 Task: Send an email with the signature Caleb Scott with the subject Apology and the message Please find below my proposed solution. from softage.1@softage.net to softage.7@softage.net and softage.8@softage.net with an attached document Privacy_policy.pdf
Action: Mouse moved to (408, 536)
Screenshot: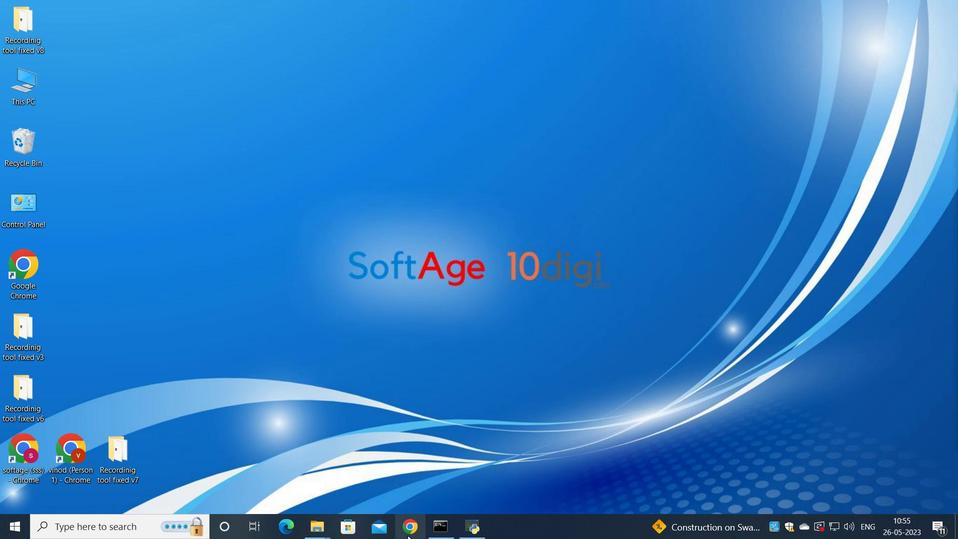 
Action: Mouse pressed left at (408, 536)
Screenshot: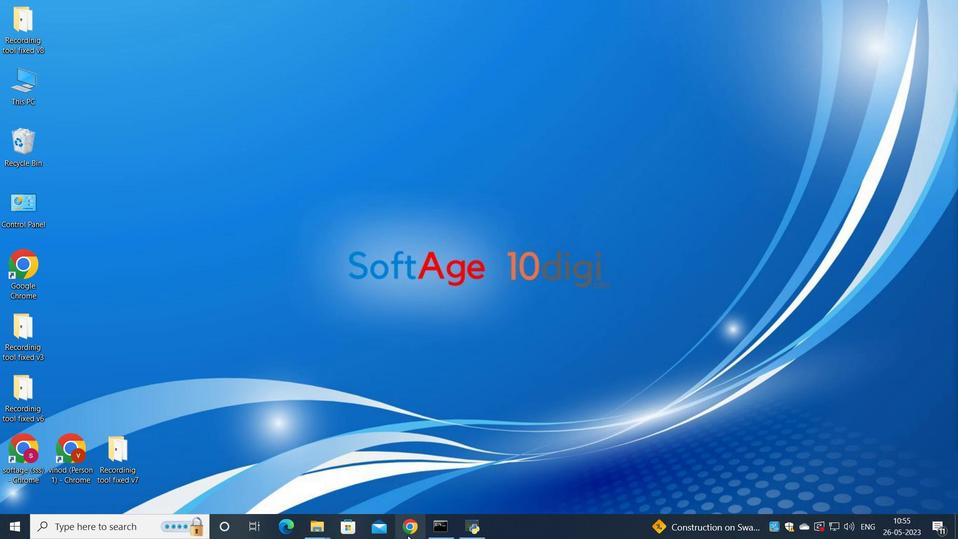 
Action: Mouse moved to (461, 318)
Screenshot: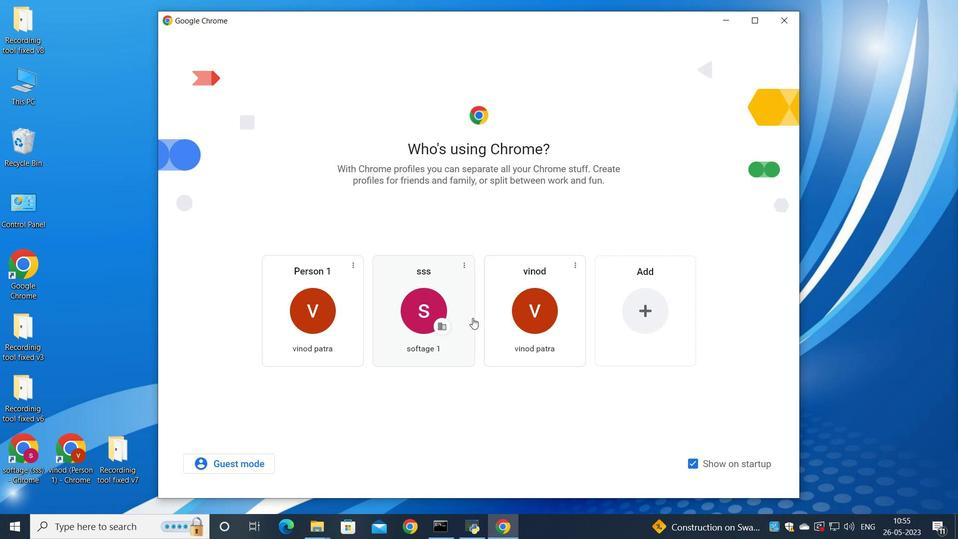 
Action: Mouse pressed left at (461, 318)
Screenshot: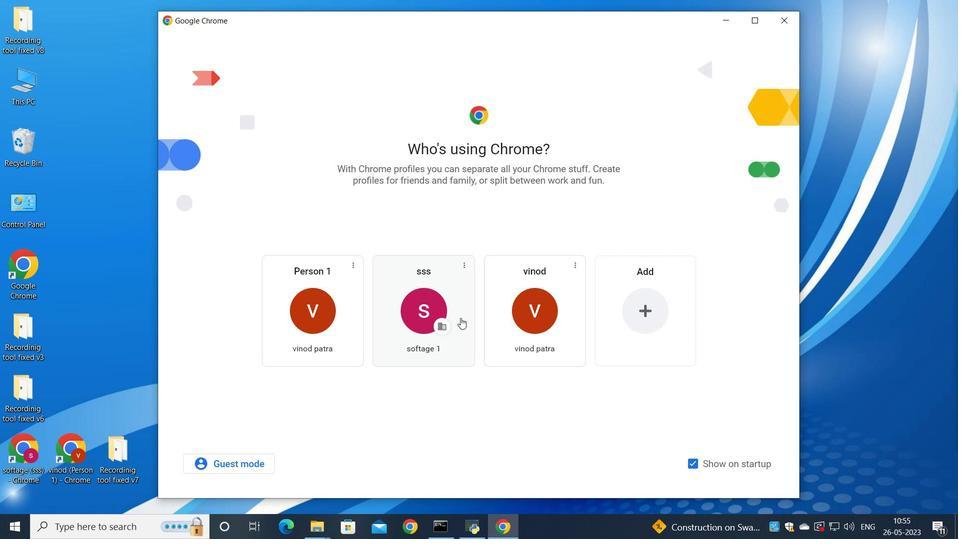 
Action: Mouse moved to (844, 66)
Screenshot: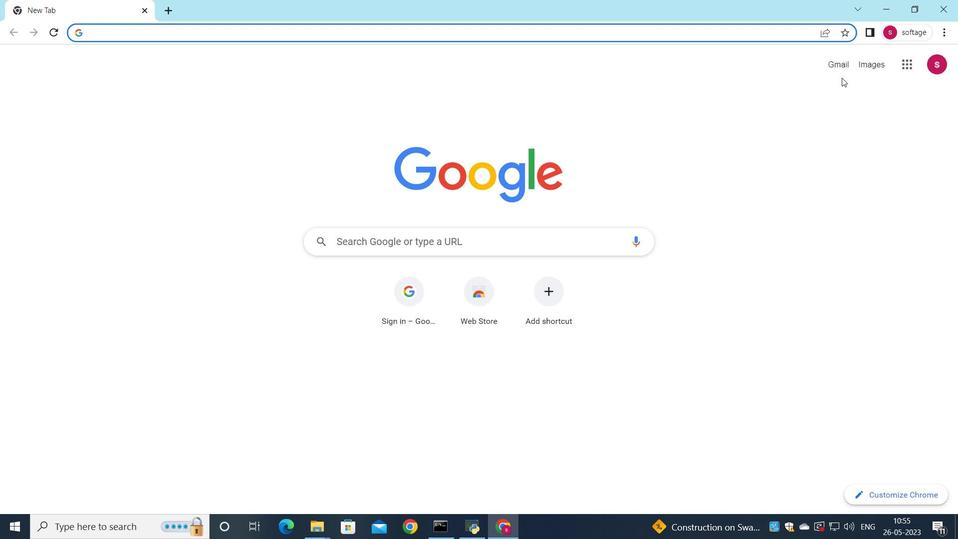 
Action: Mouse pressed left at (844, 66)
Screenshot: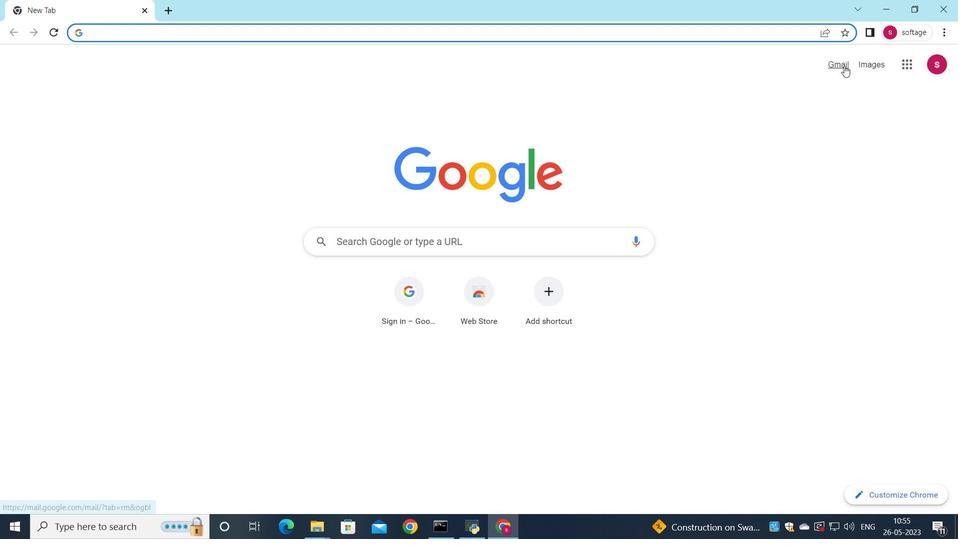 
Action: Mouse moved to (817, 82)
Screenshot: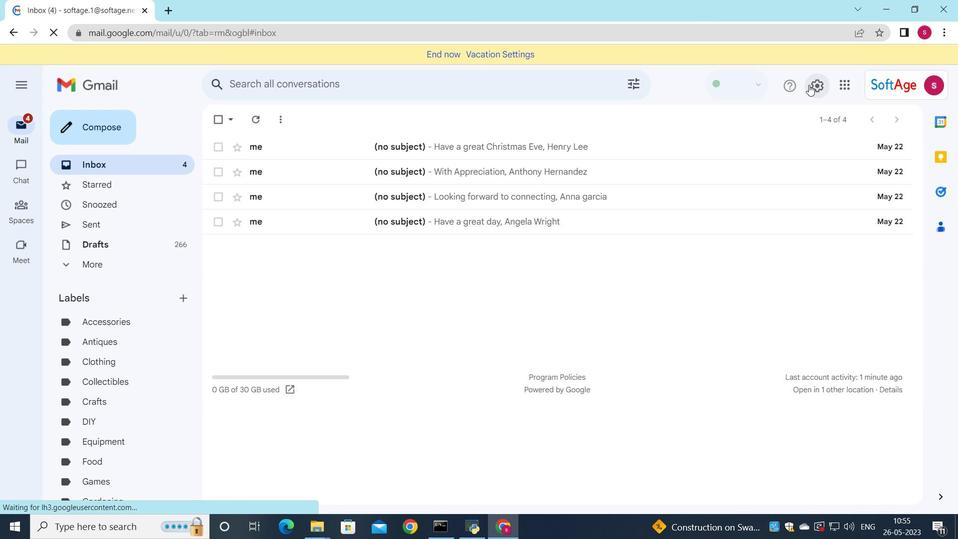 
Action: Mouse pressed left at (817, 82)
Screenshot: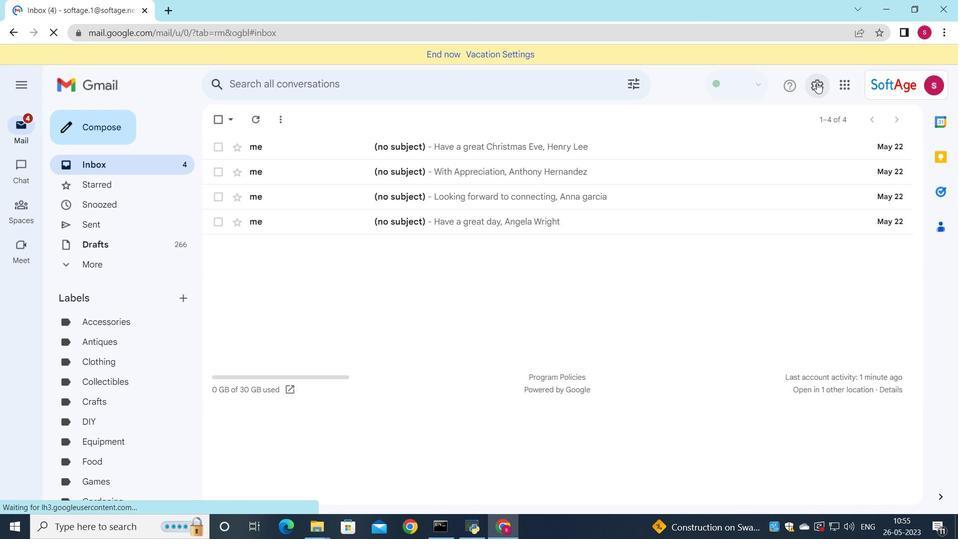 
Action: Mouse moved to (821, 142)
Screenshot: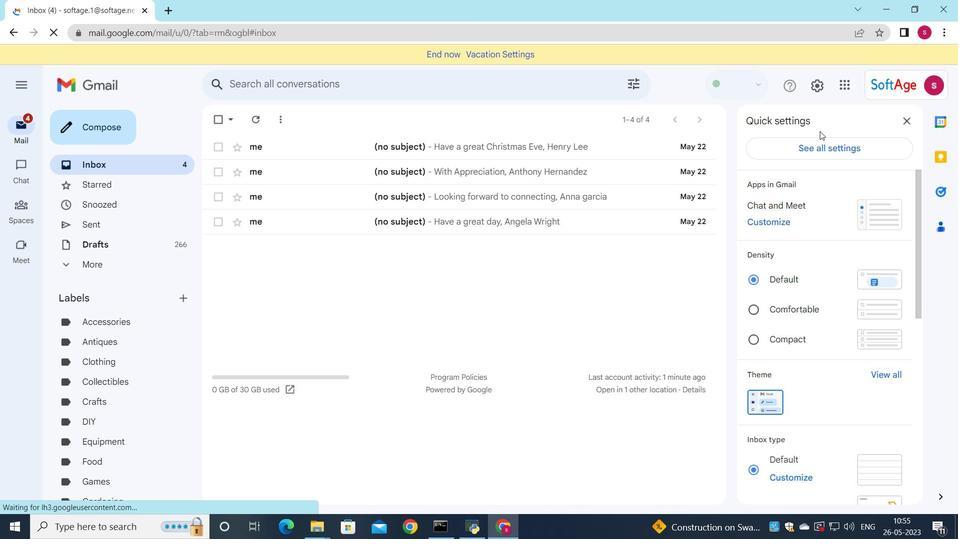 
Action: Mouse pressed left at (821, 142)
Screenshot: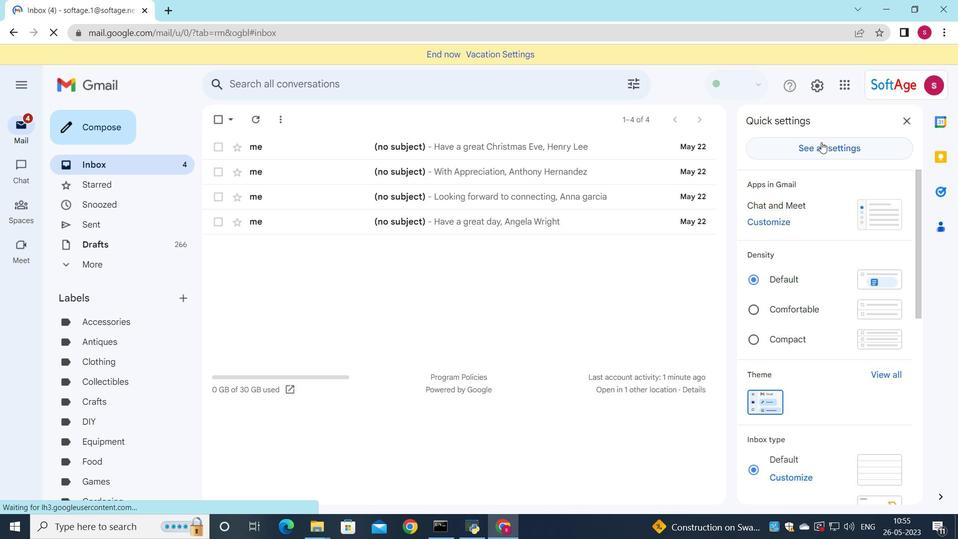 
Action: Mouse moved to (552, 208)
Screenshot: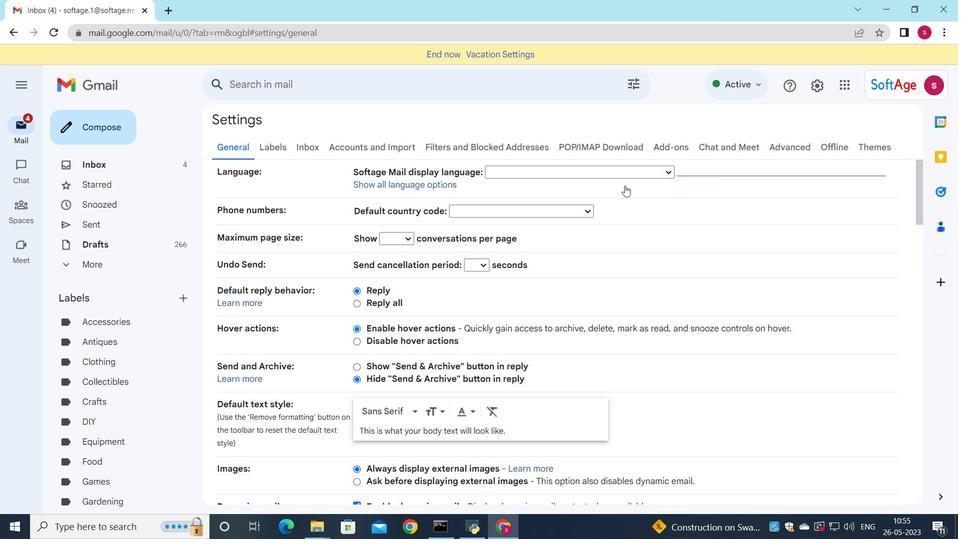 
Action: Mouse scrolled (552, 207) with delta (0, 0)
Screenshot: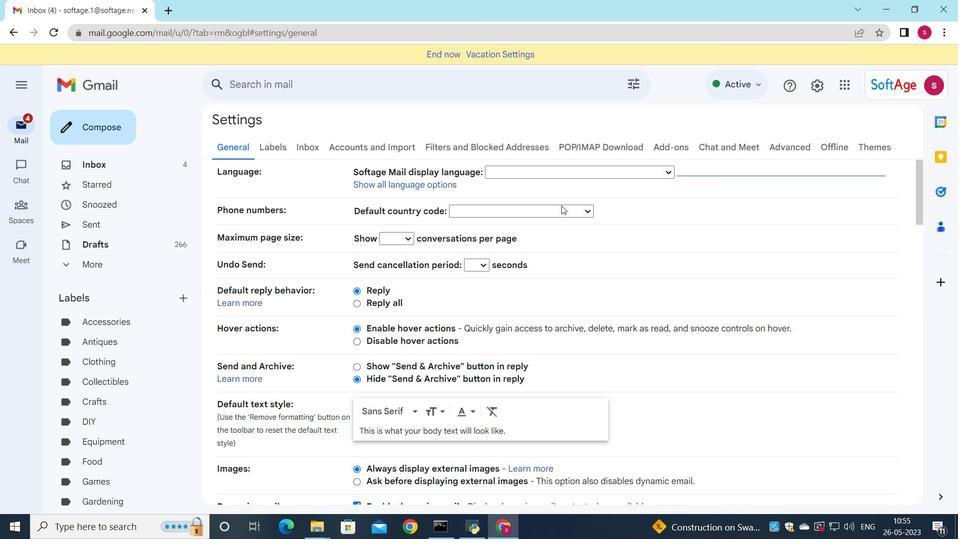 
Action: Mouse scrolled (552, 207) with delta (0, 0)
Screenshot: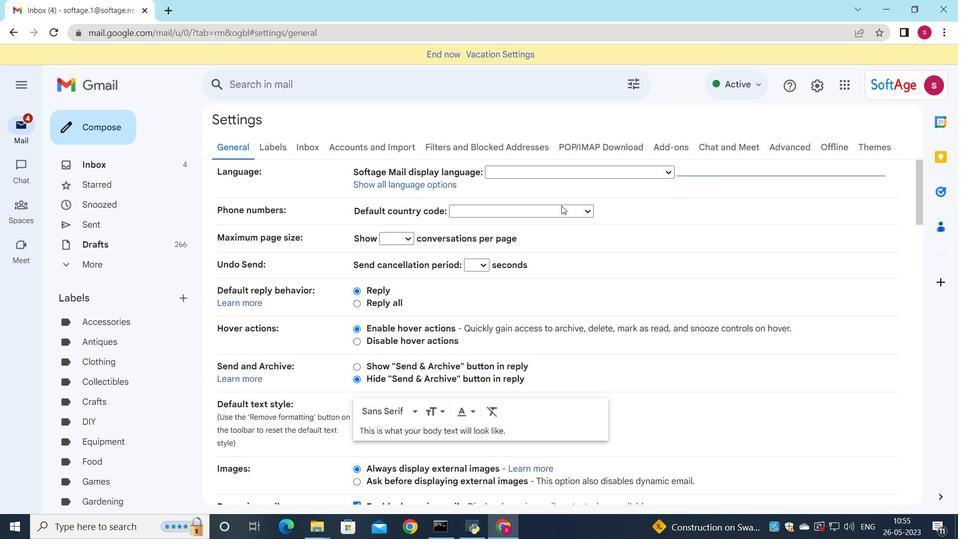 
Action: Mouse scrolled (552, 207) with delta (0, 0)
Screenshot: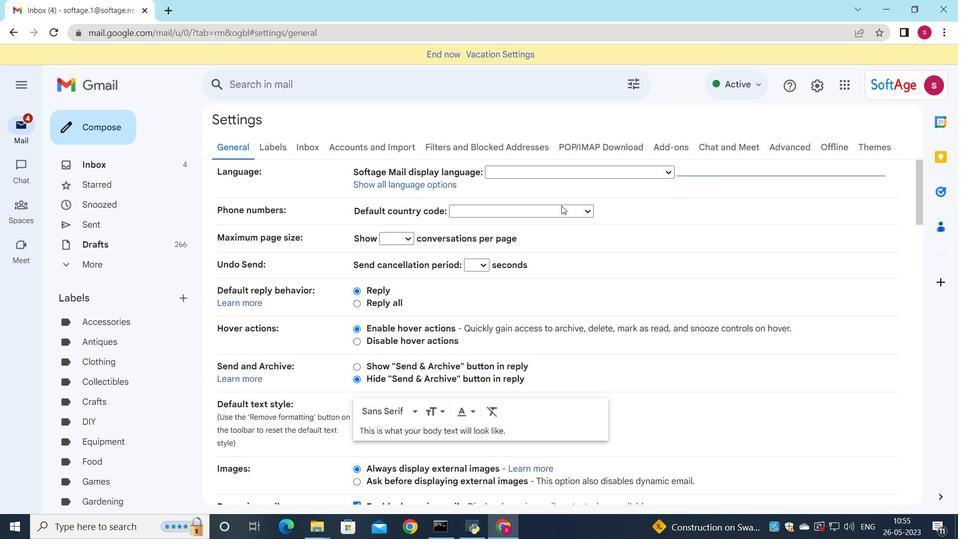 
Action: Mouse moved to (550, 216)
Screenshot: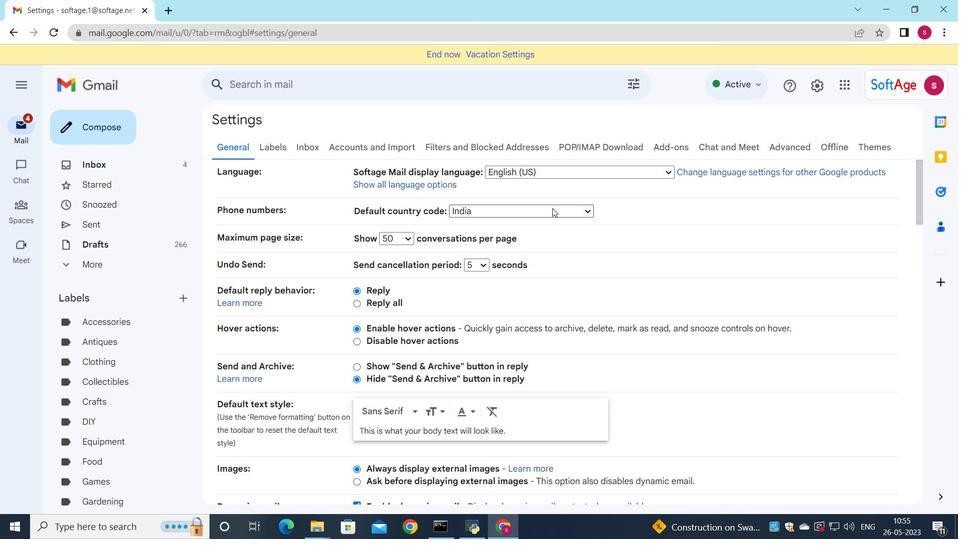 
Action: Mouse scrolled (550, 215) with delta (0, 0)
Screenshot: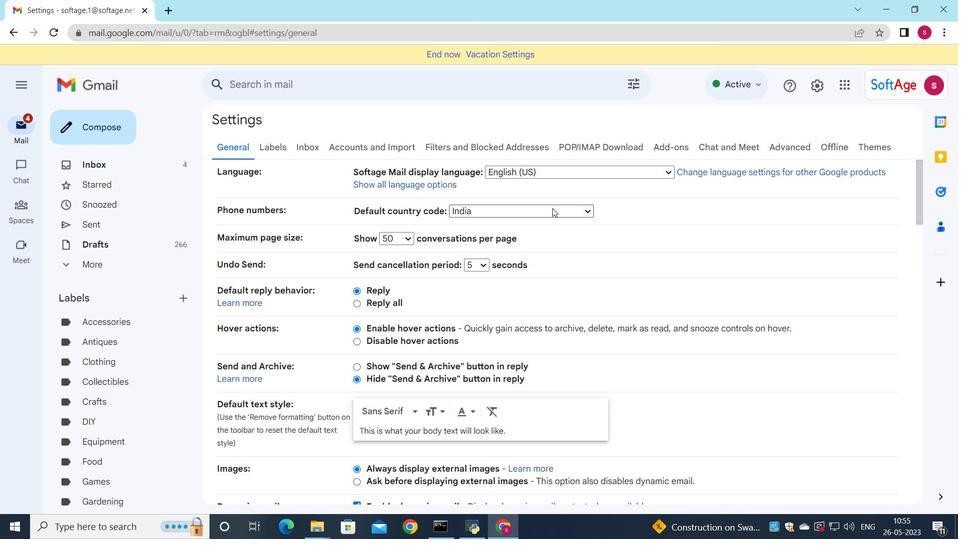 
Action: Mouse moved to (547, 221)
Screenshot: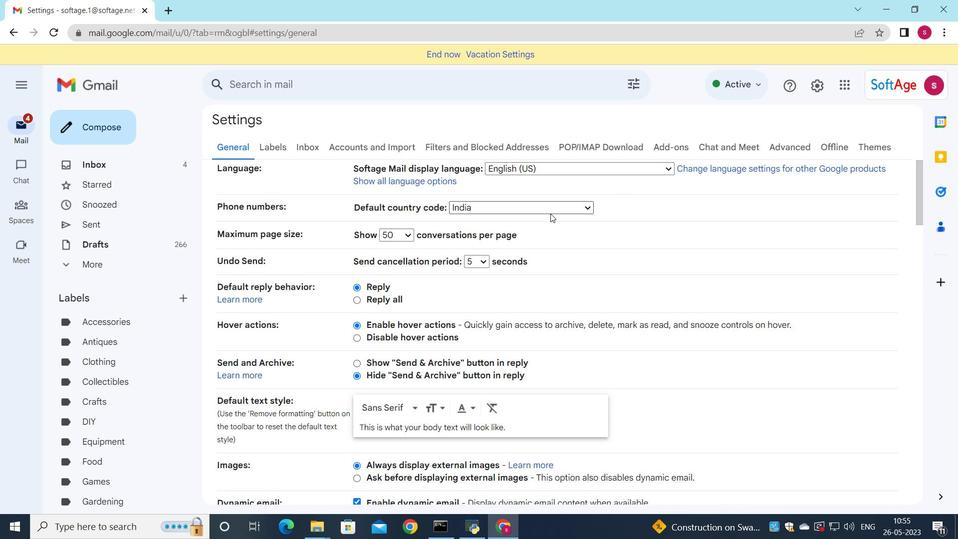 
Action: Mouse scrolled (547, 220) with delta (0, 0)
Screenshot: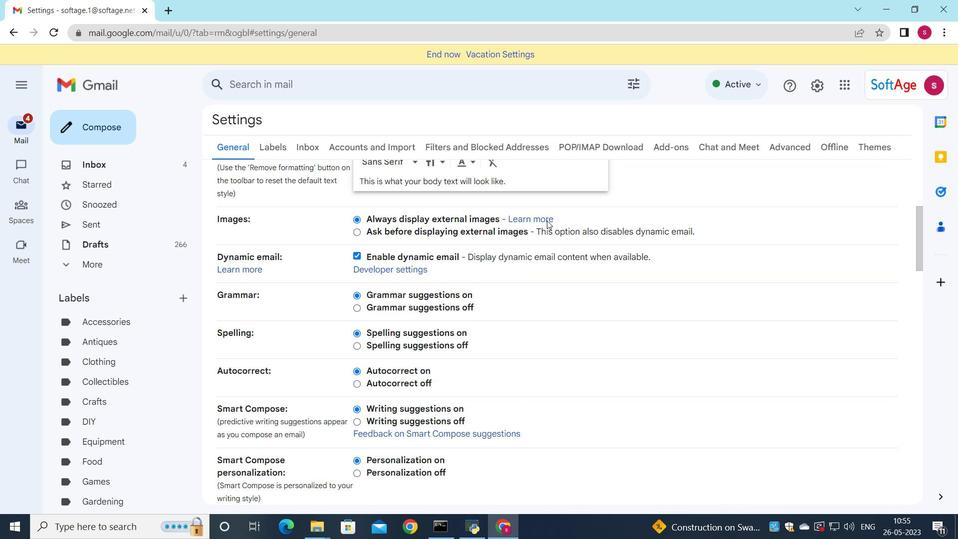 
Action: Mouse scrolled (547, 220) with delta (0, 0)
Screenshot: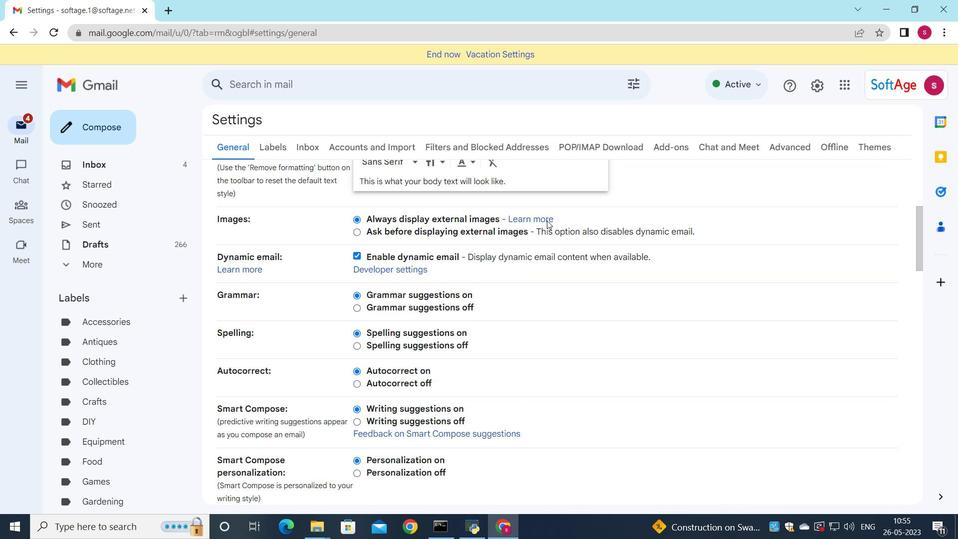 
Action: Mouse scrolled (547, 220) with delta (0, 0)
Screenshot: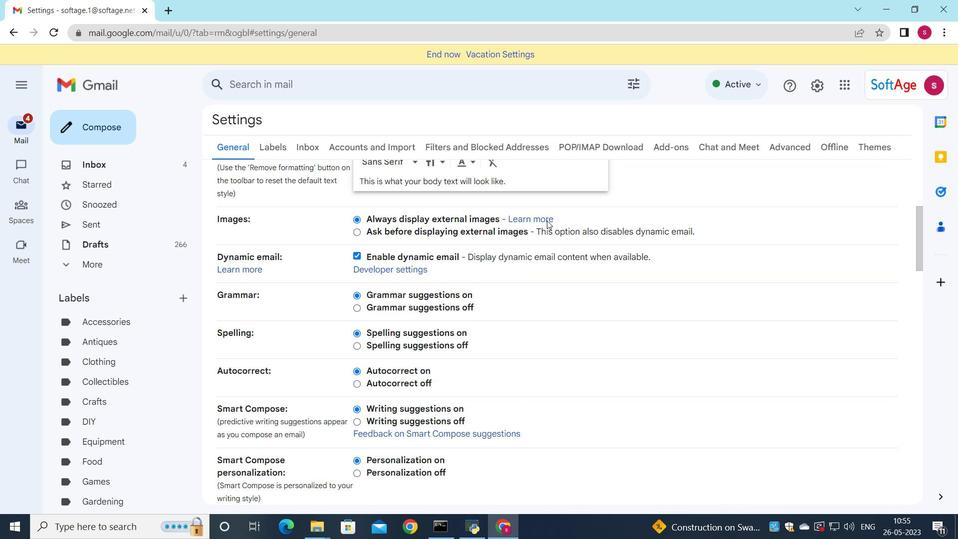 
Action: Mouse scrolled (547, 220) with delta (0, 0)
Screenshot: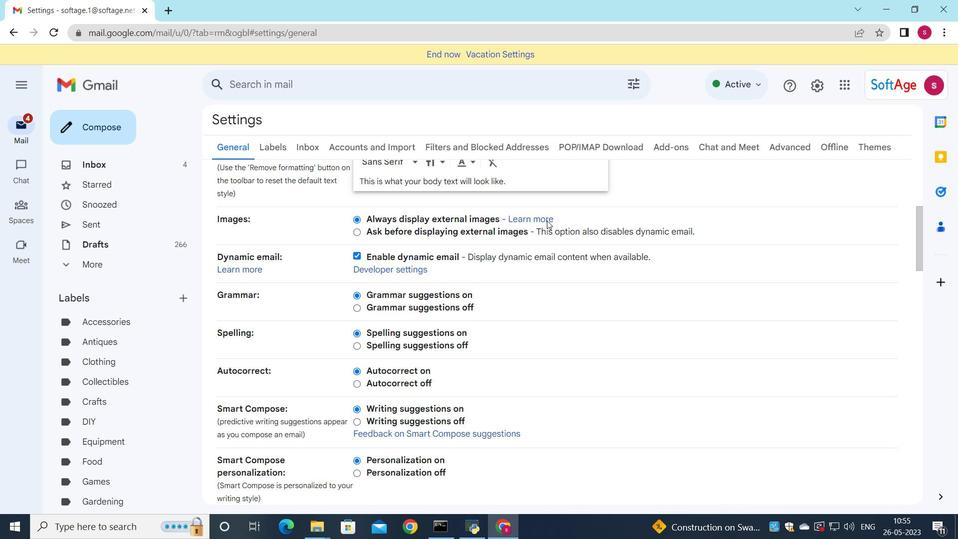 
Action: Mouse scrolled (547, 220) with delta (0, 0)
Screenshot: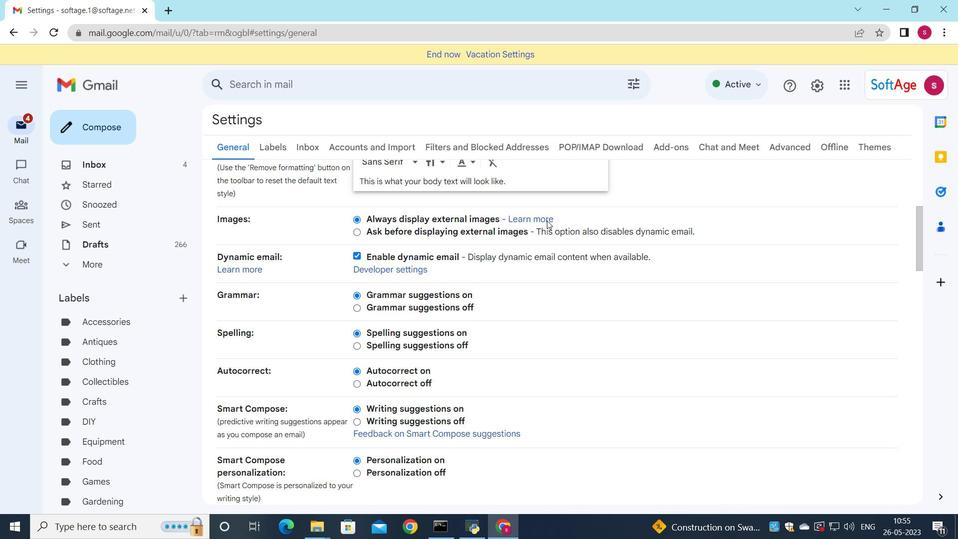 
Action: Mouse scrolled (547, 220) with delta (0, 0)
Screenshot: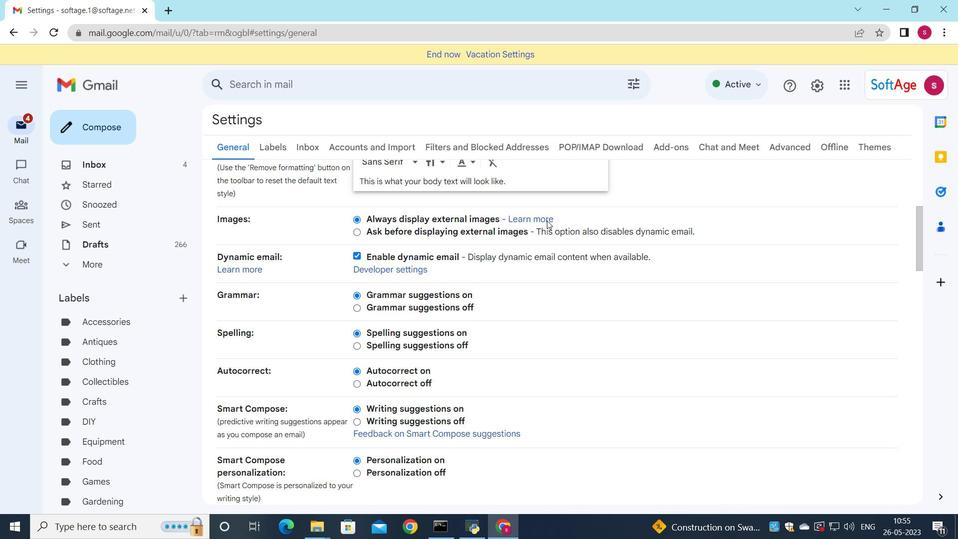 
Action: Mouse scrolled (547, 220) with delta (0, 0)
Screenshot: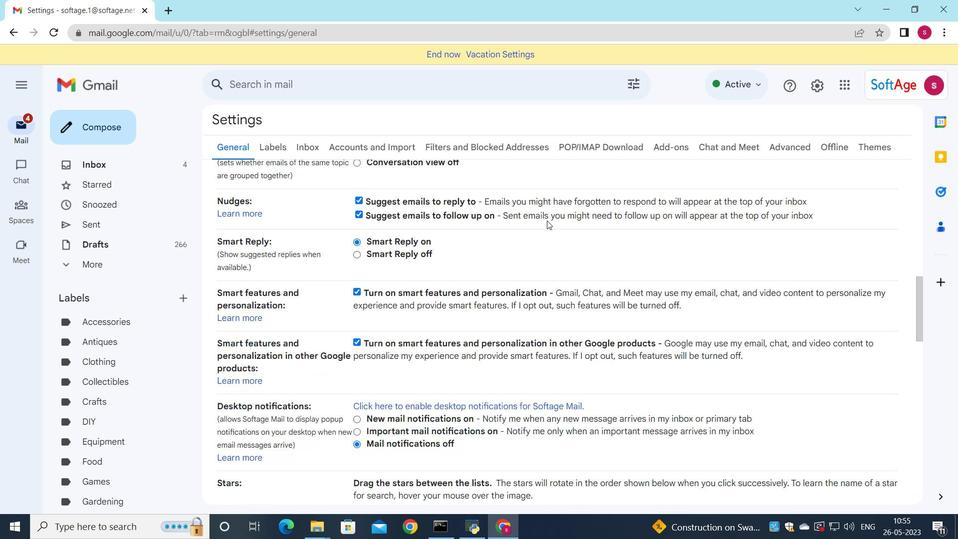 
Action: Mouse scrolled (547, 220) with delta (0, 0)
Screenshot: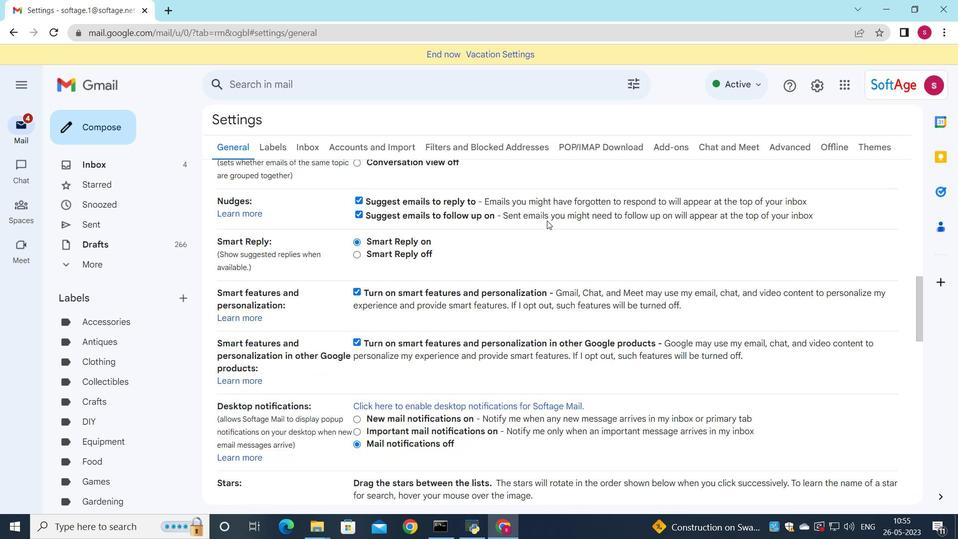 
Action: Mouse scrolled (547, 220) with delta (0, 0)
Screenshot: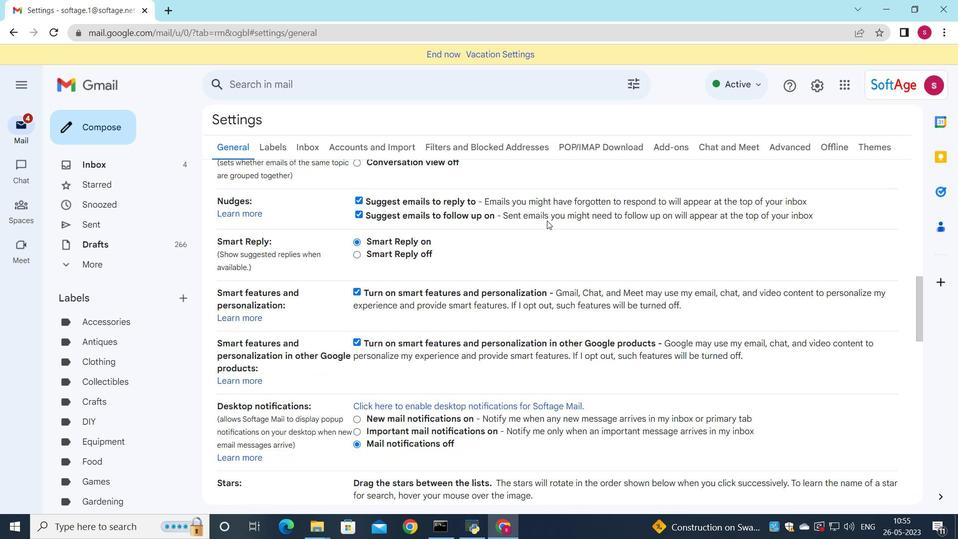
Action: Mouse scrolled (547, 220) with delta (0, 0)
Screenshot: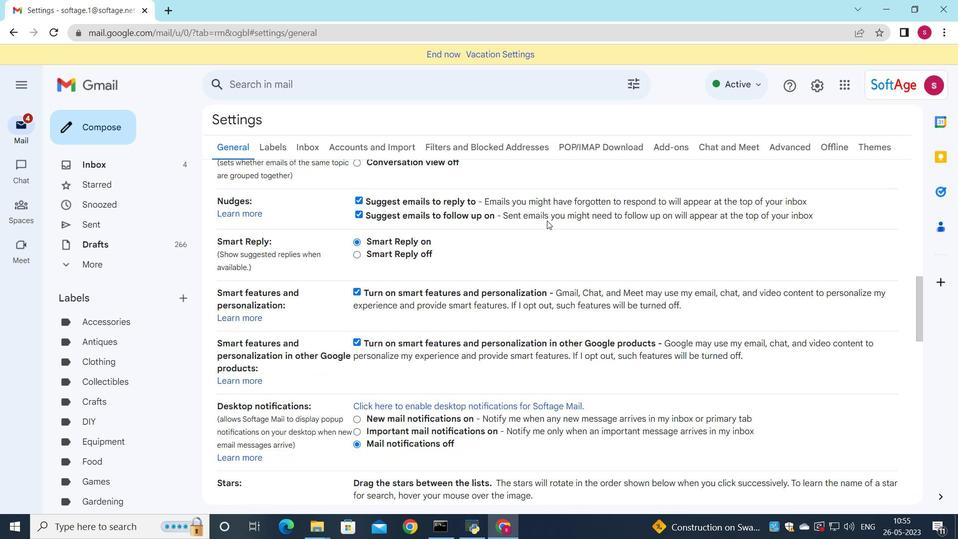 
Action: Mouse scrolled (547, 220) with delta (0, 0)
Screenshot: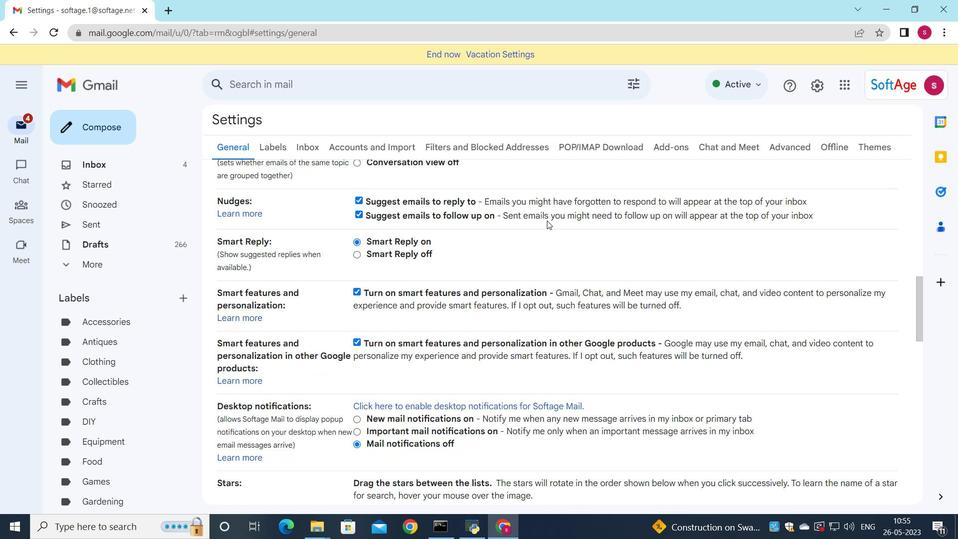 
Action: Mouse scrolled (547, 220) with delta (0, 0)
Screenshot: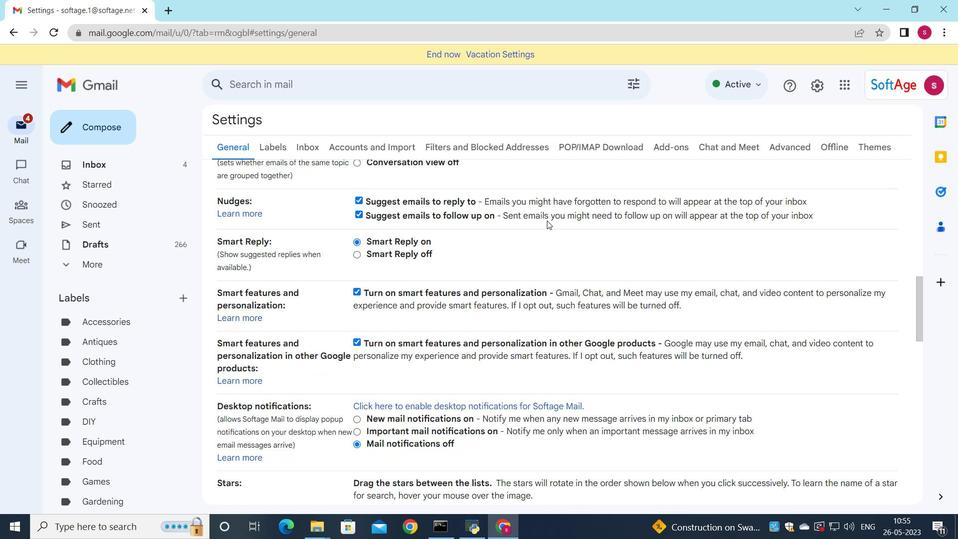 
Action: Mouse scrolled (547, 220) with delta (0, 0)
Screenshot: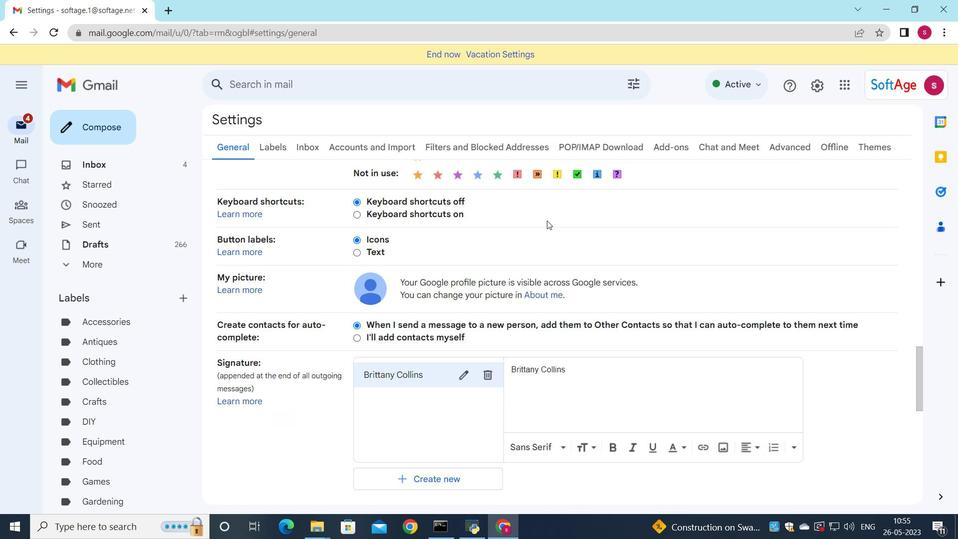 
Action: Mouse scrolled (547, 220) with delta (0, 0)
Screenshot: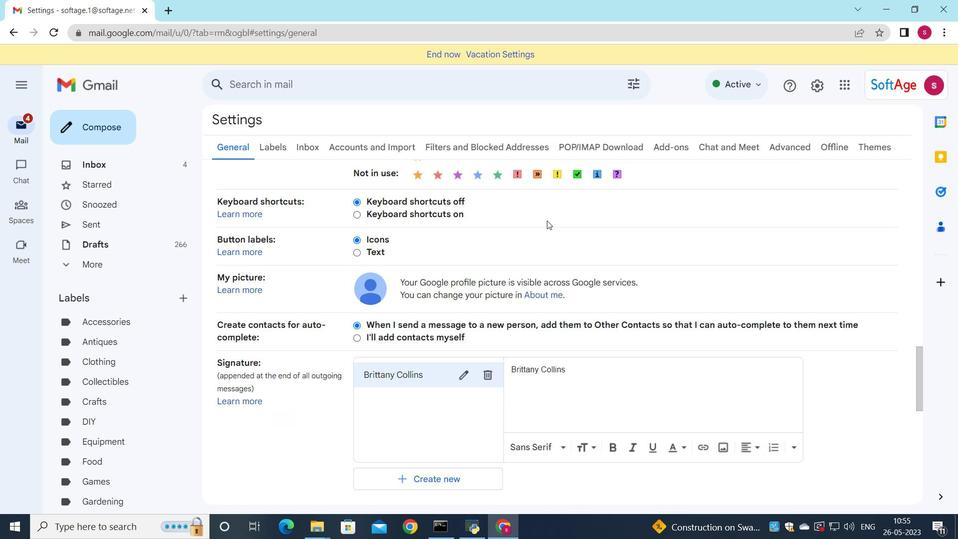 
Action: Mouse scrolled (547, 220) with delta (0, 0)
Screenshot: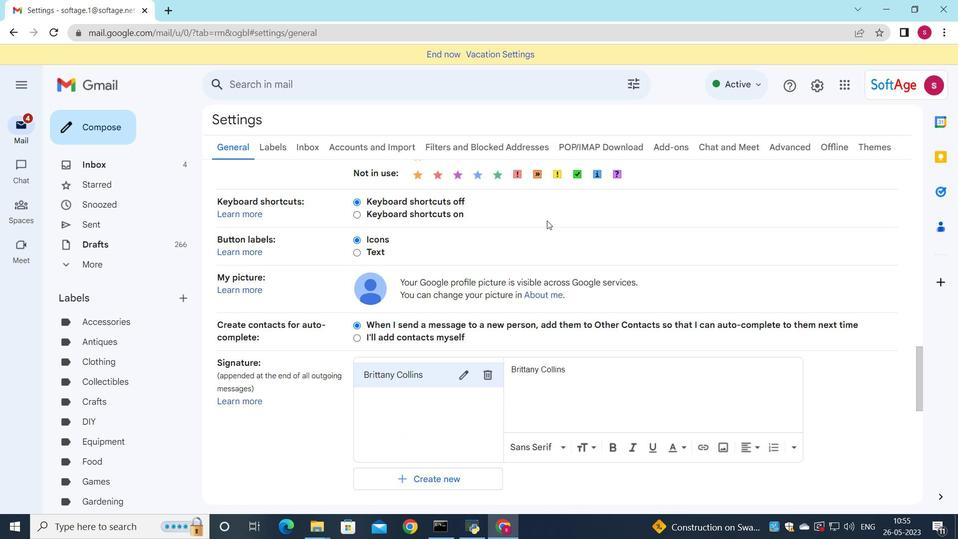 
Action: Mouse scrolled (547, 220) with delta (0, 0)
Screenshot: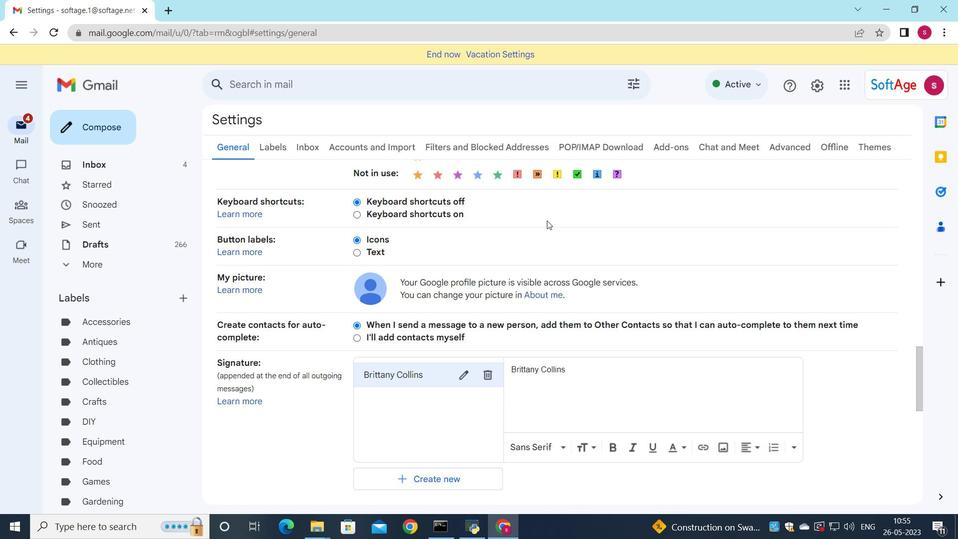 
Action: Mouse scrolled (547, 220) with delta (0, 0)
Screenshot: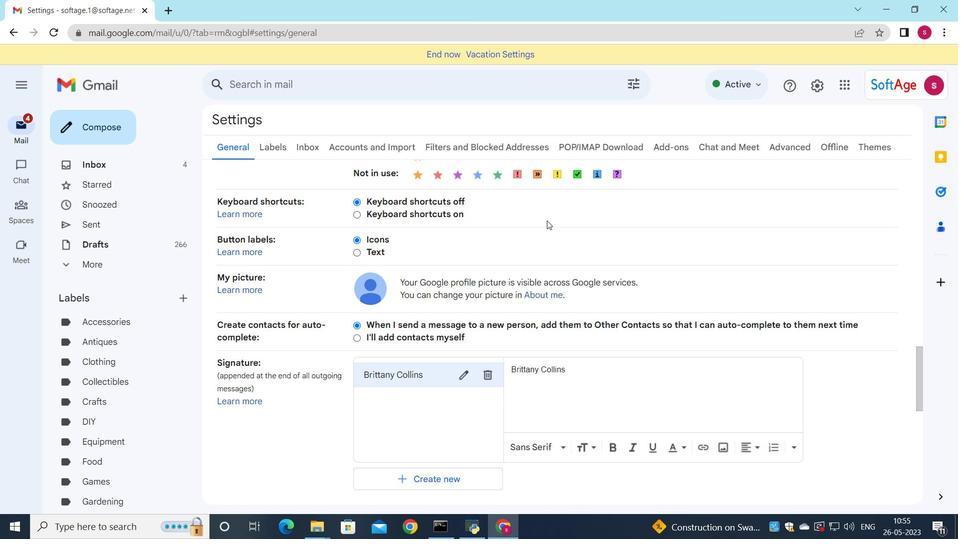 
Action: Mouse scrolled (547, 220) with delta (0, 0)
Screenshot: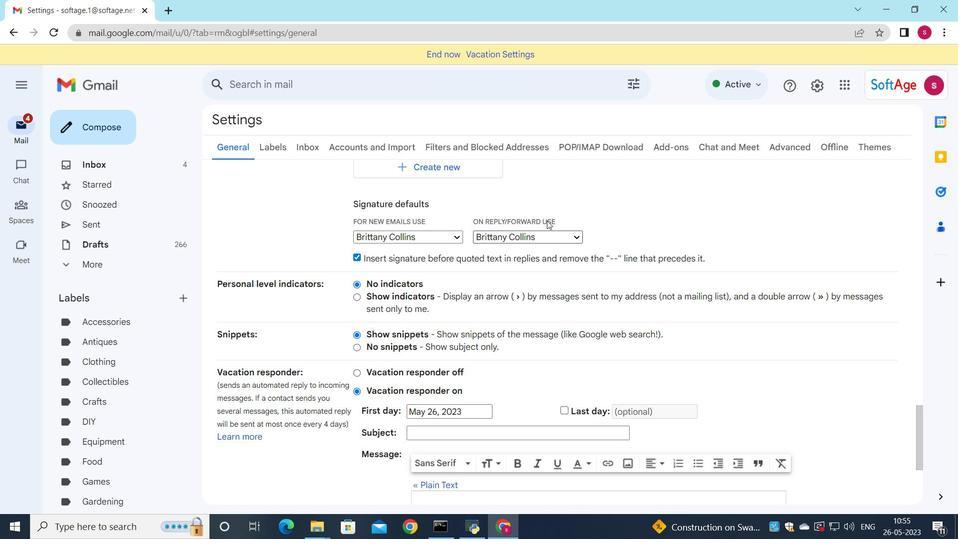 
Action: Mouse scrolled (547, 220) with delta (0, 0)
Screenshot: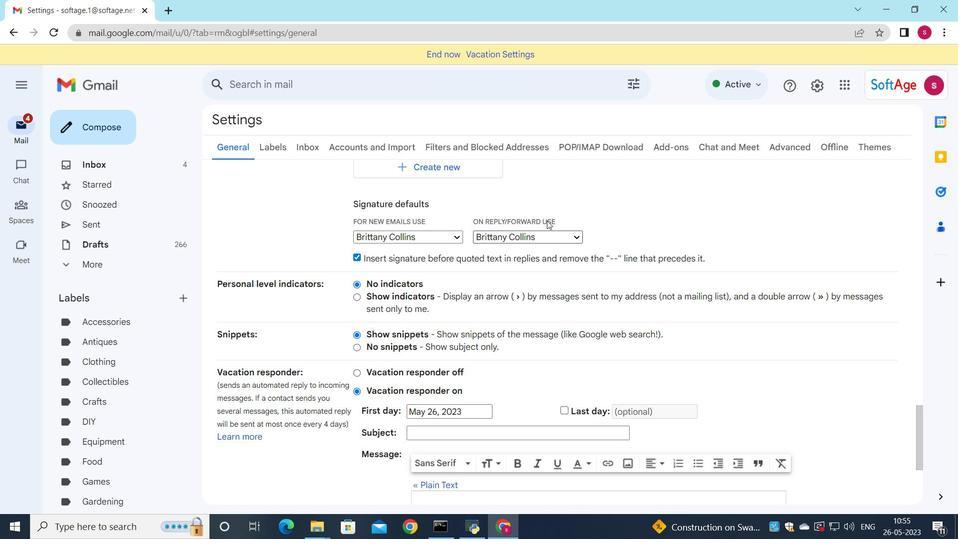 
Action: Mouse scrolled (547, 220) with delta (0, 0)
Screenshot: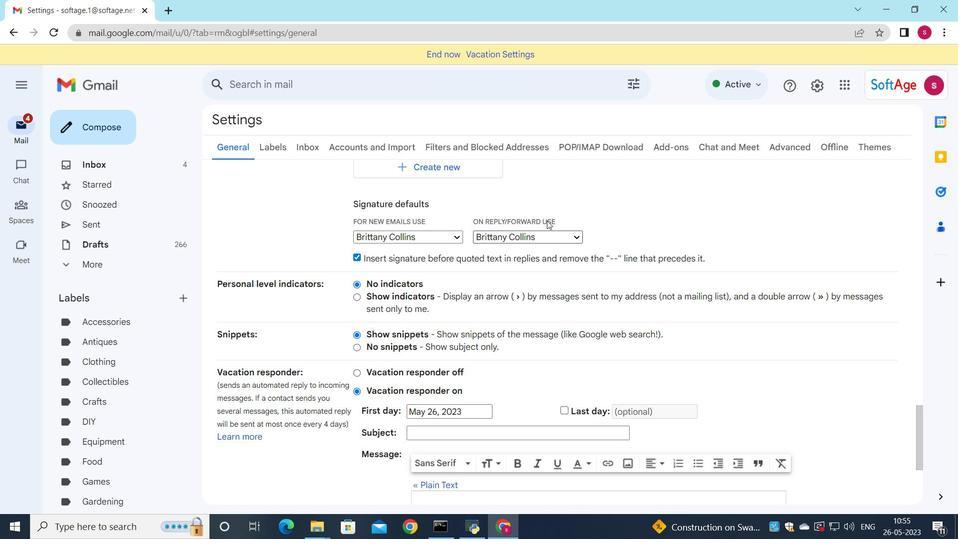 
Action: Mouse scrolled (547, 220) with delta (0, 0)
Screenshot: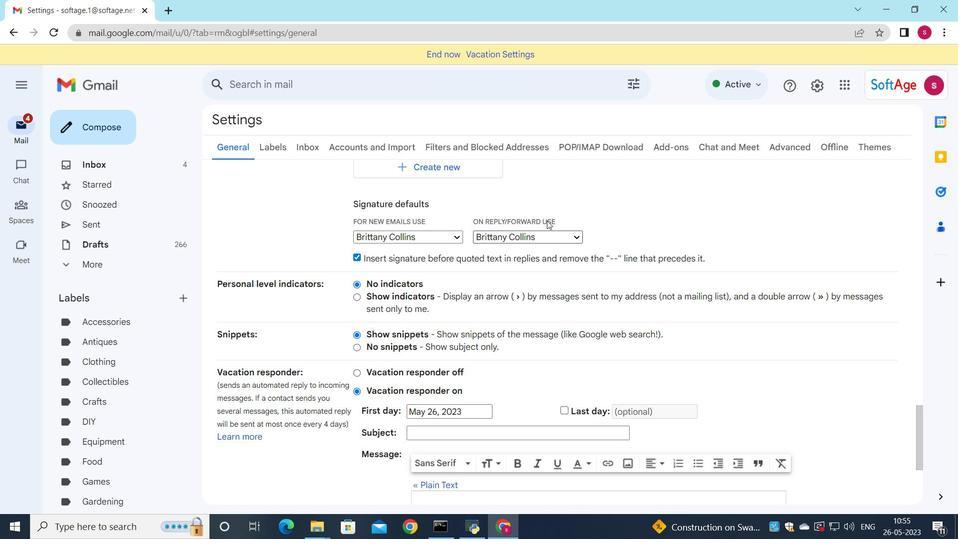 
Action: Mouse scrolled (547, 221) with delta (0, 0)
Screenshot: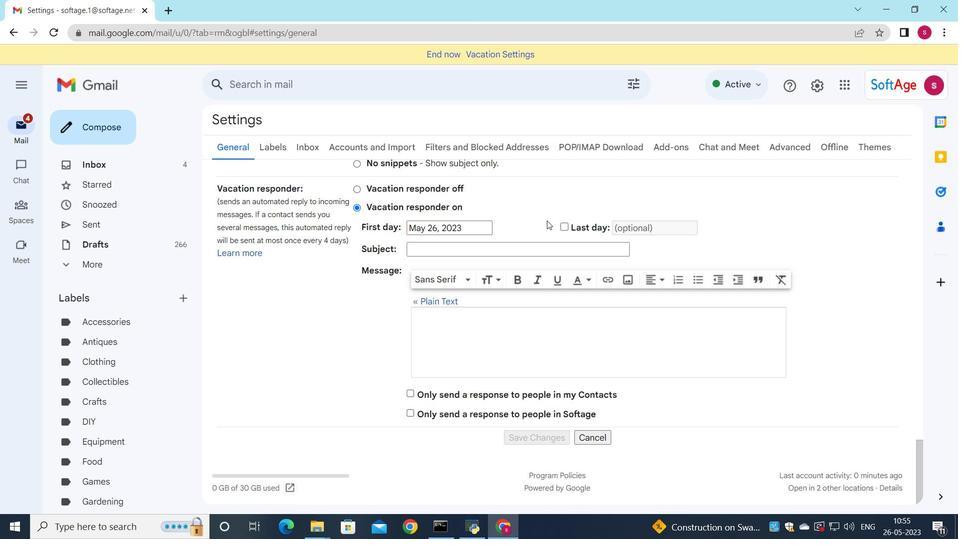 
Action: Mouse scrolled (547, 221) with delta (0, 0)
Screenshot: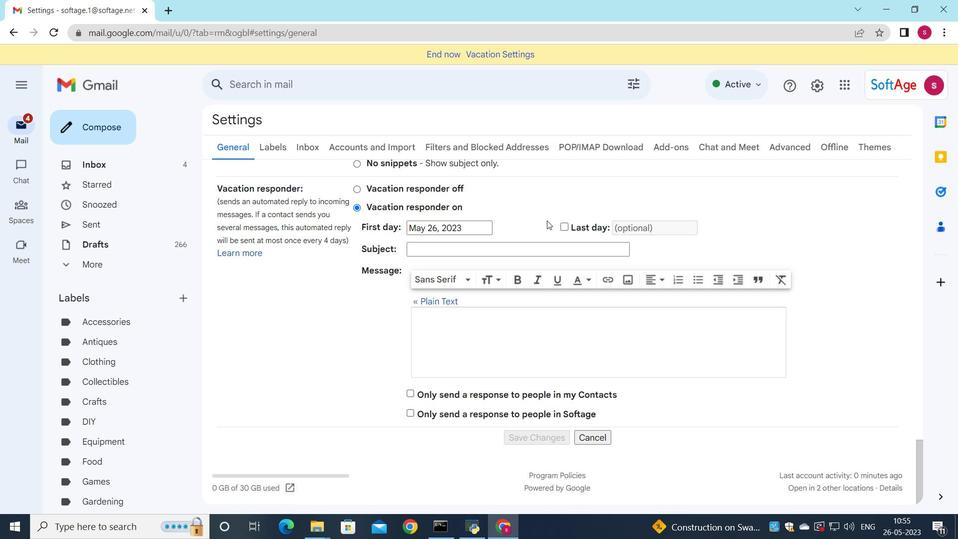 
Action: Mouse scrolled (547, 221) with delta (0, 0)
Screenshot: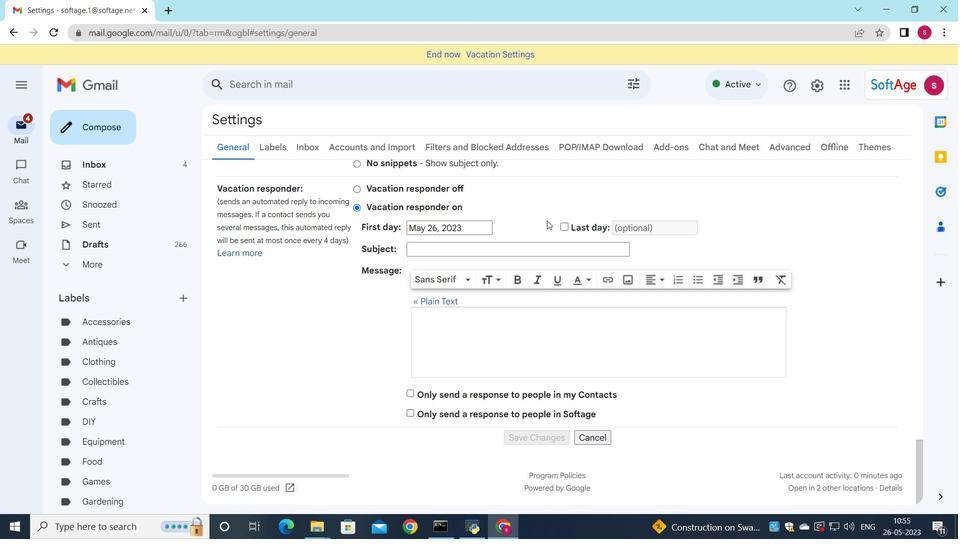 
Action: Mouse moved to (443, 183)
Screenshot: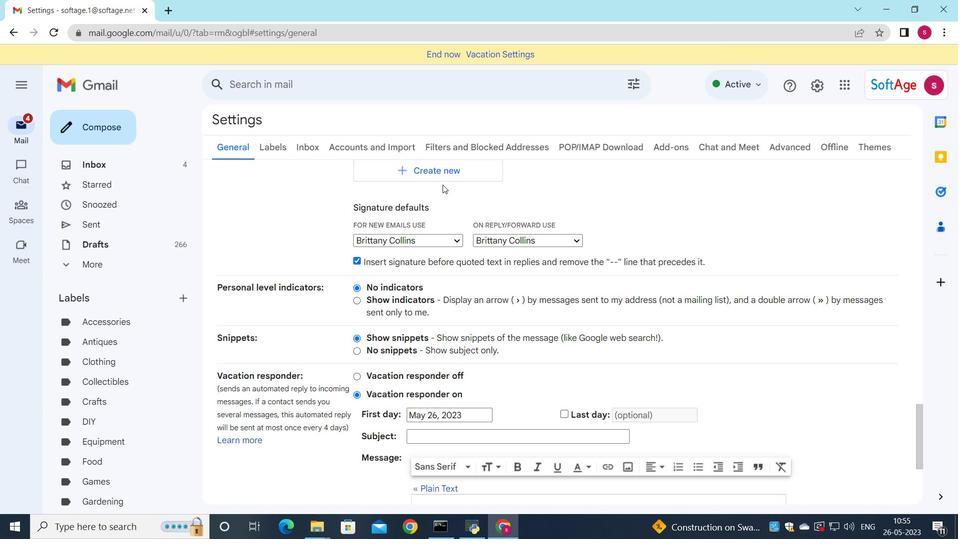 
Action: Mouse scrolled (443, 184) with delta (0, 0)
Screenshot: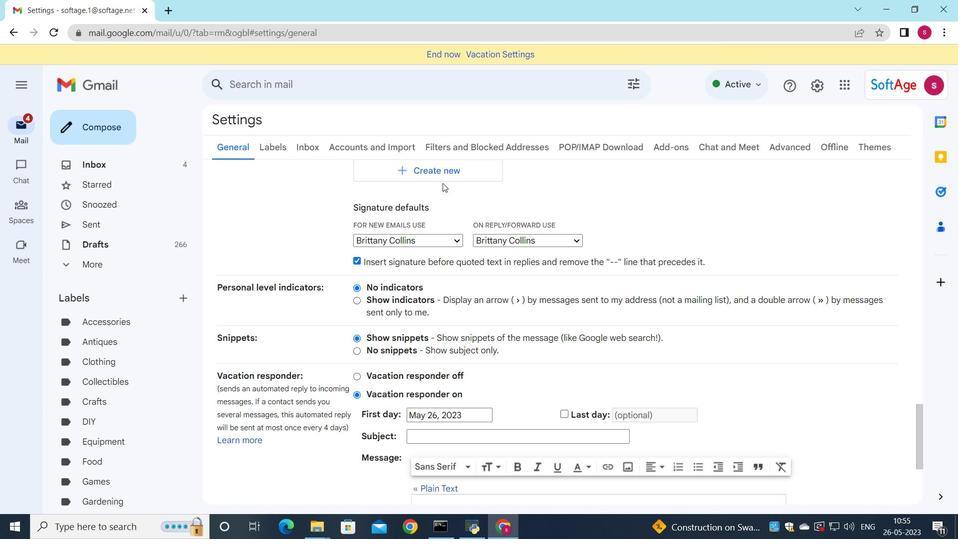 
Action: Mouse moved to (443, 183)
Screenshot: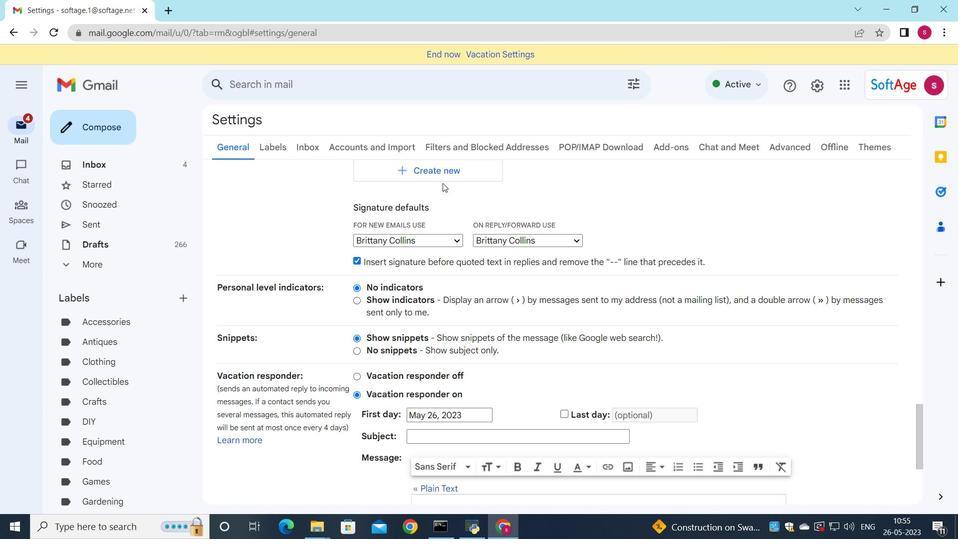 
Action: Mouse scrolled (443, 184) with delta (0, 0)
Screenshot: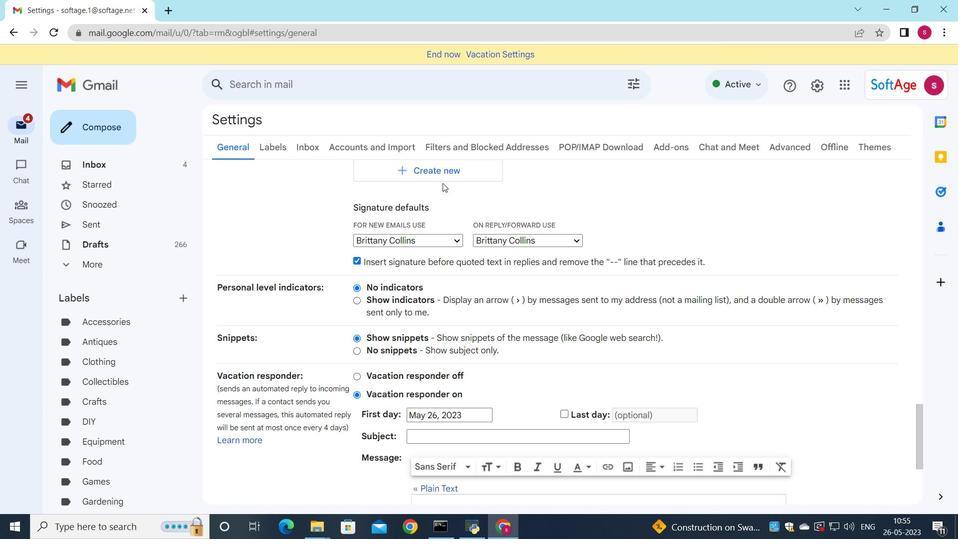 
Action: Mouse scrolled (443, 184) with delta (0, 0)
Screenshot: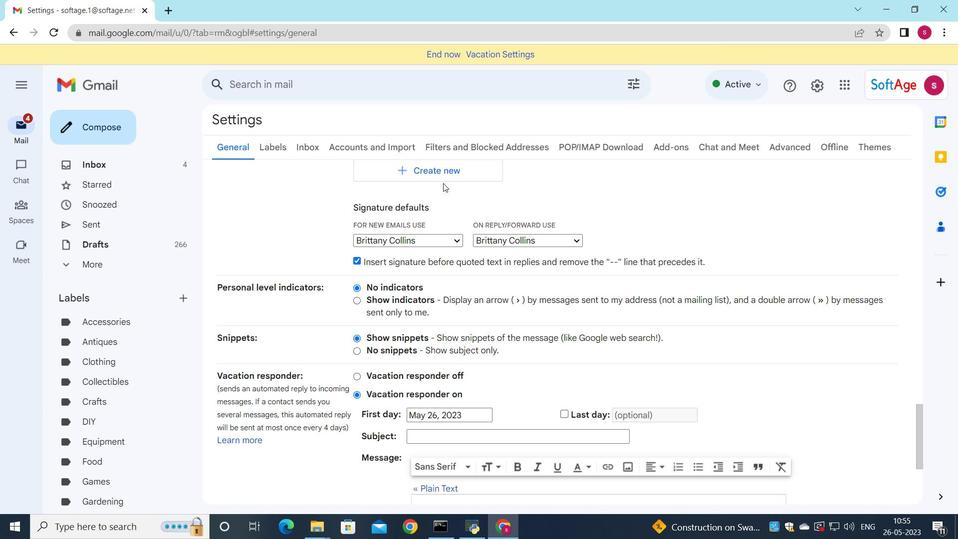 
Action: Mouse moved to (488, 251)
Screenshot: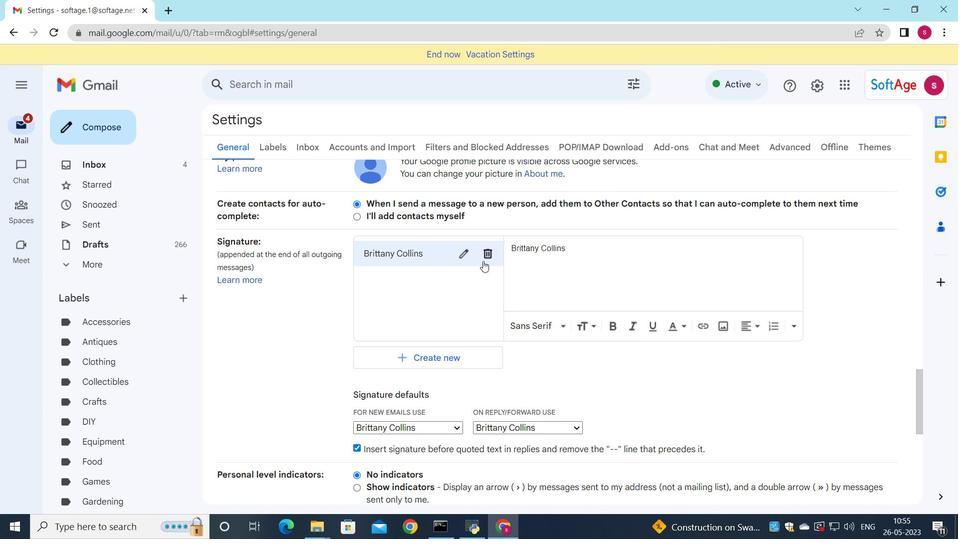 
Action: Mouse pressed left at (488, 251)
Screenshot: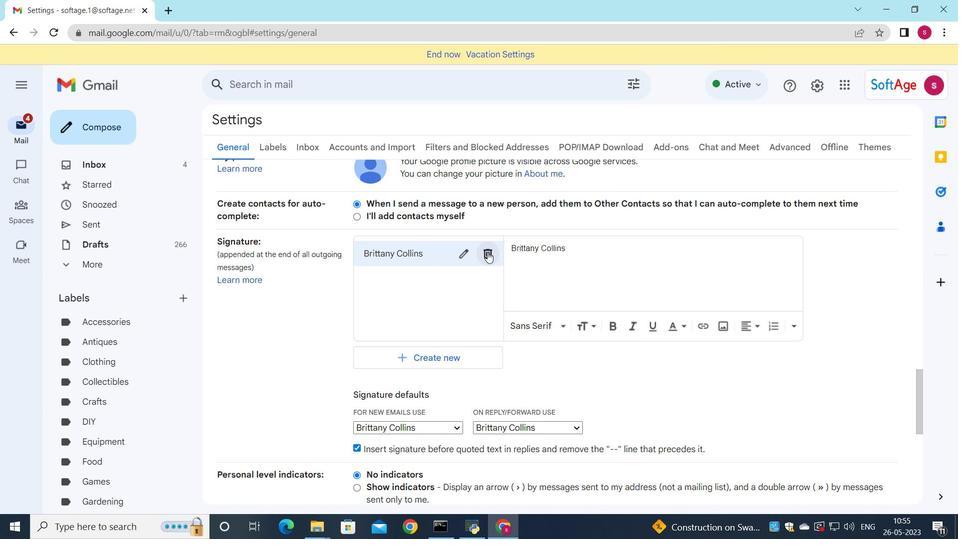 
Action: Mouse moved to (600, 300)
Screenshot: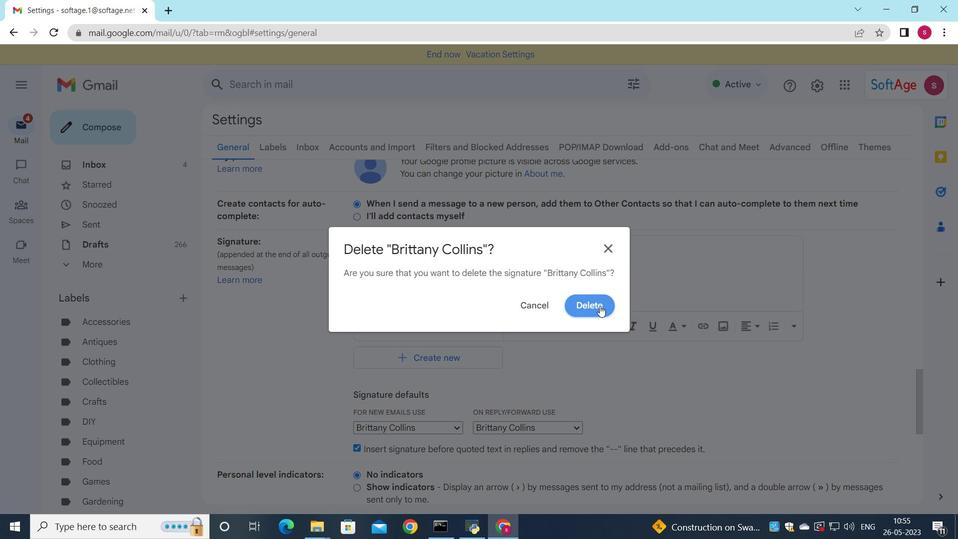
Action: Mouse pressed left at (600, 300)
Screenshot: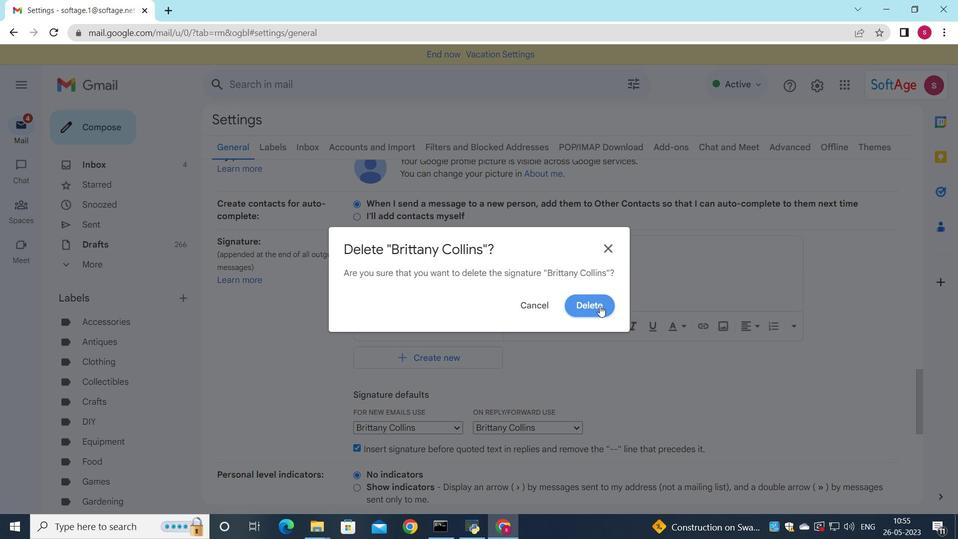
Action: Mouse moved to (416, 264)
Screenshot: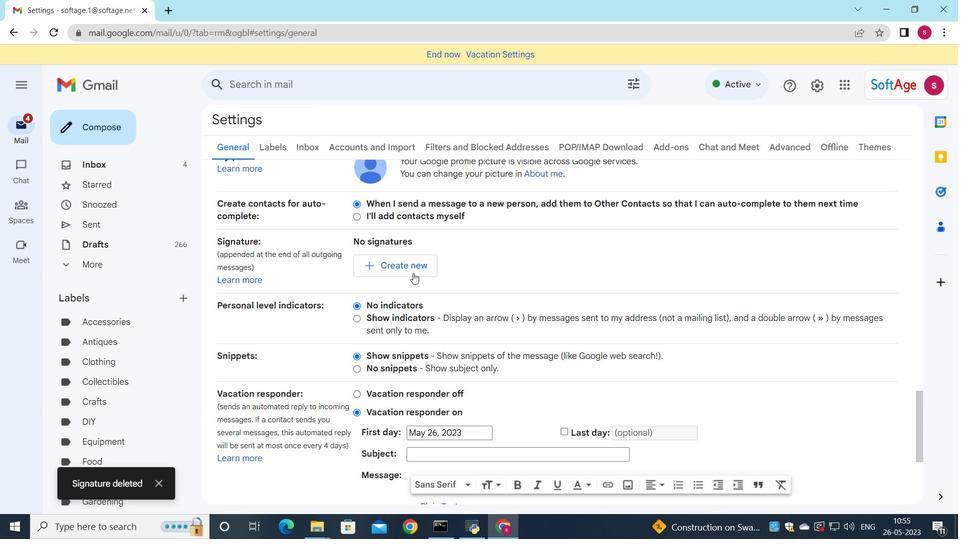 
Action: Mouse pressed left at (416, 264)
Screenshot: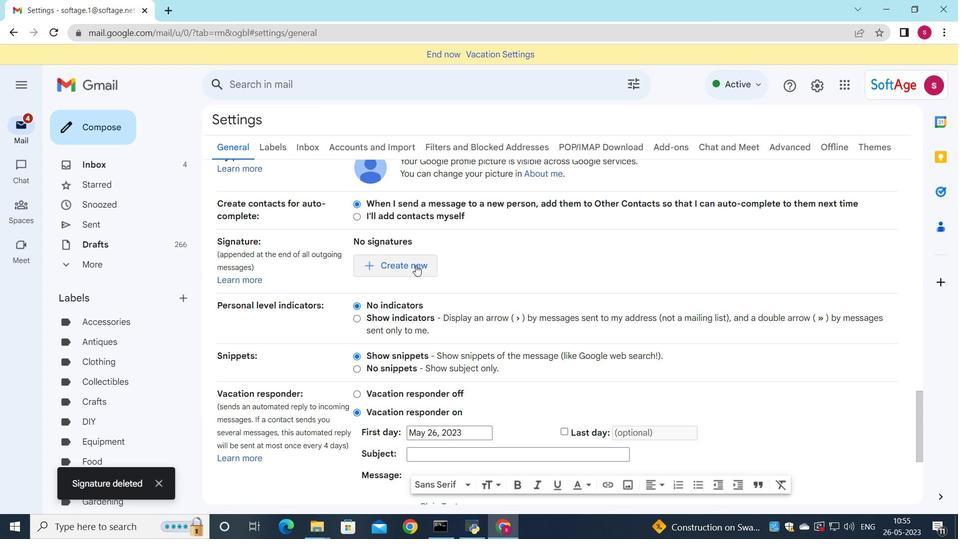 
Action: Mouse moved to (491, 264)
Screenshot: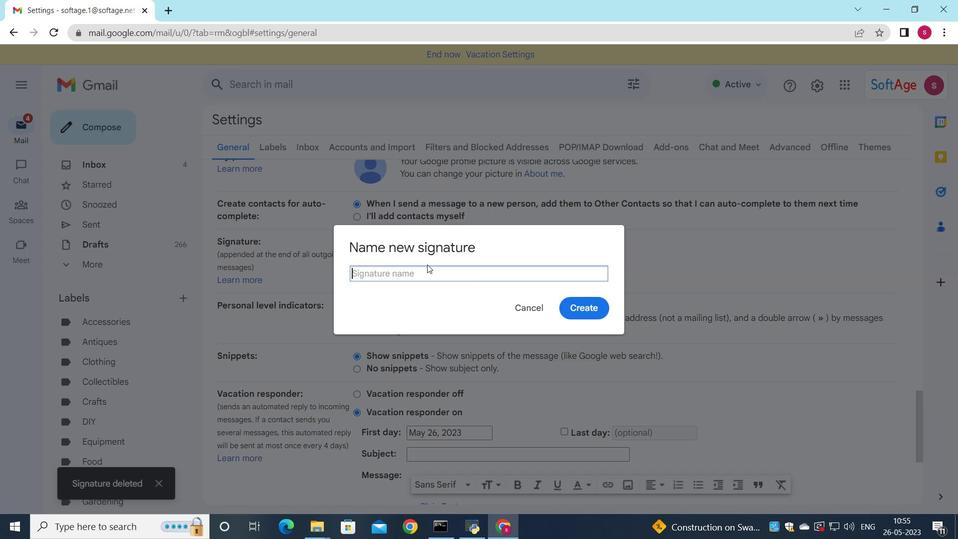 
Action: Key pressed <Key.shift>Caleb<Key.space><Key.shift>Scotyt<Key.backspace><Key.backspace>t
Screenshot: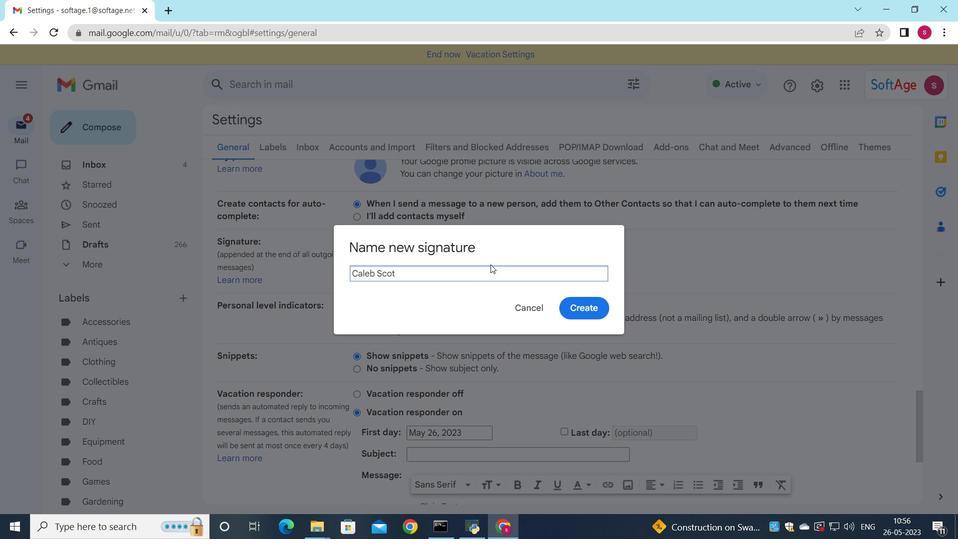 
Action: Mouse moved to (603, 306)
Screenshot: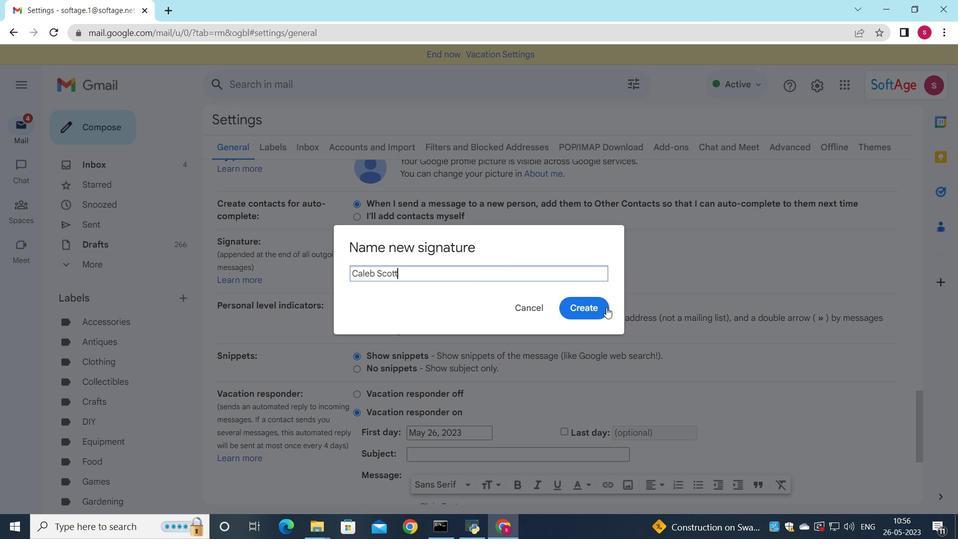 
Action: Mouse pressed left at (603, 306)
Screenshot: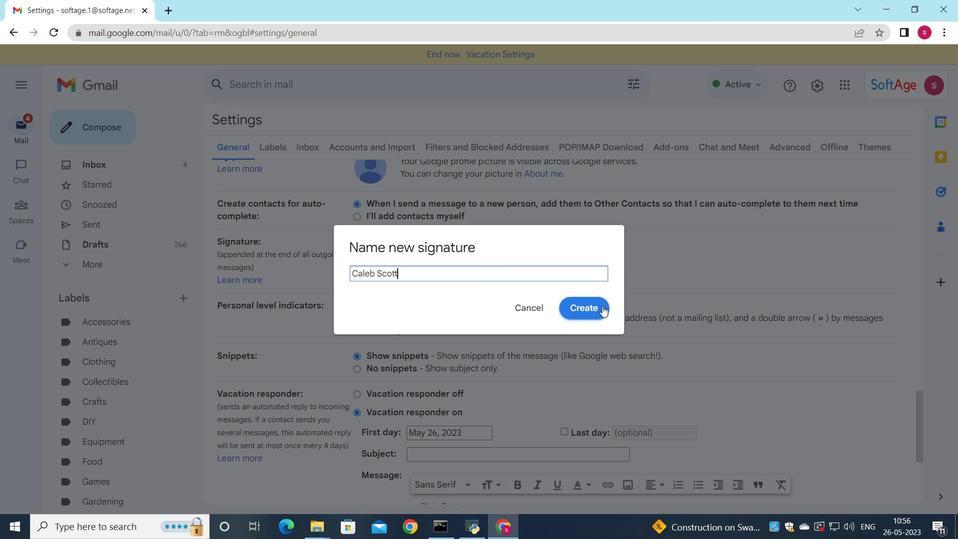 
Action: Mouse moved to (562, 254)
Screenshot: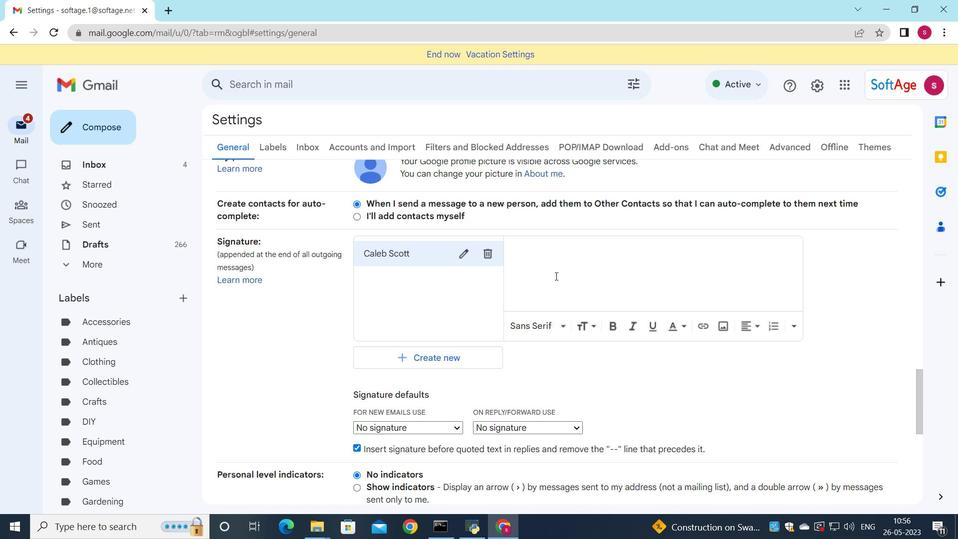 
Action: Mouse pressed left at (562, 254)
Screenshot: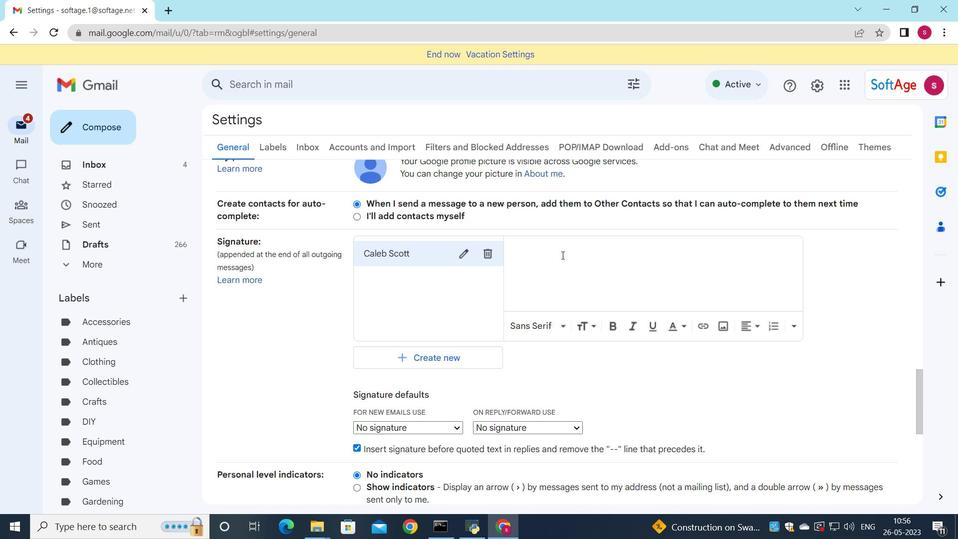 
Action: Key pressed <Key.shift>Caleb<Key.space><Key.shift>Scott
Screenshot: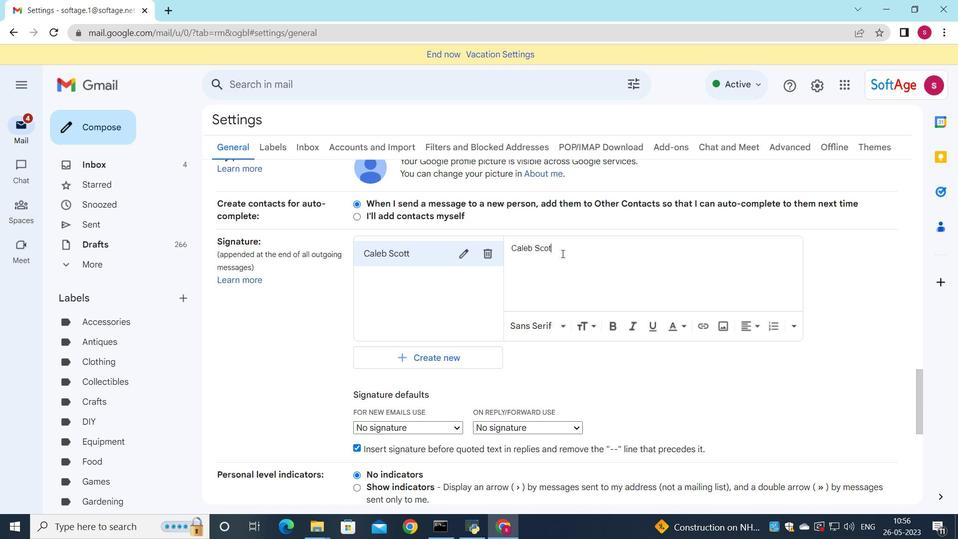 
Action: Mouse moved to (419, 430)
Screenshot: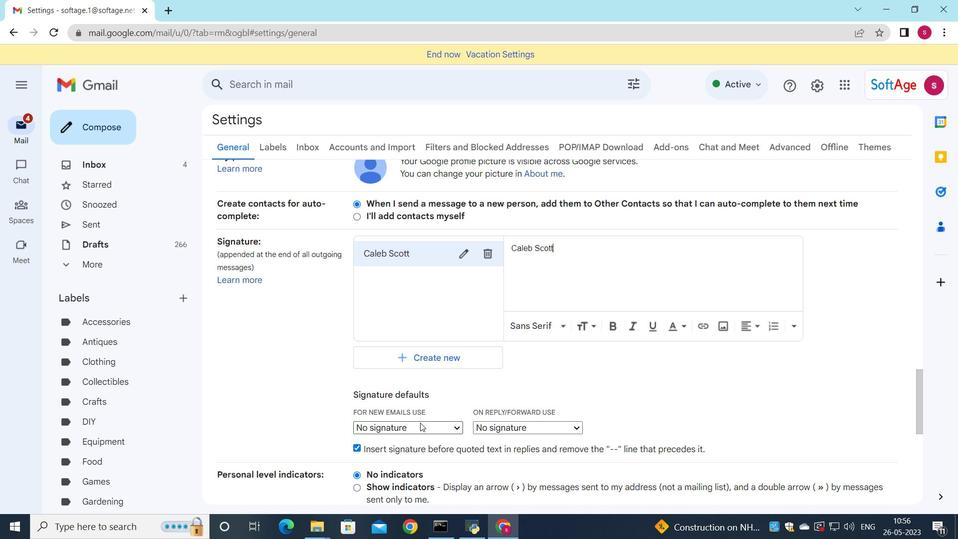 
Action: Mouse pressed left at (419, 430)
Screenshot: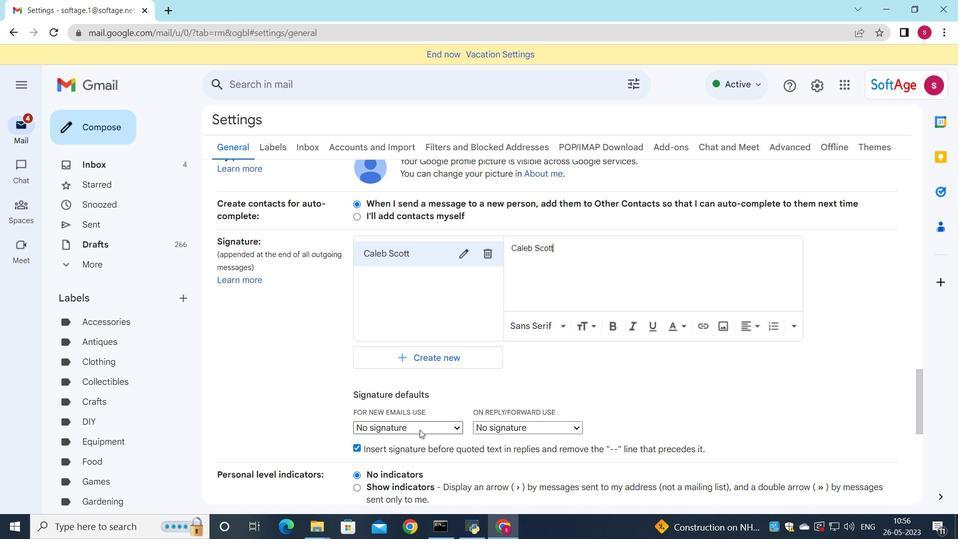 
Action: Mouse moved to (420, 448)
Screenshot: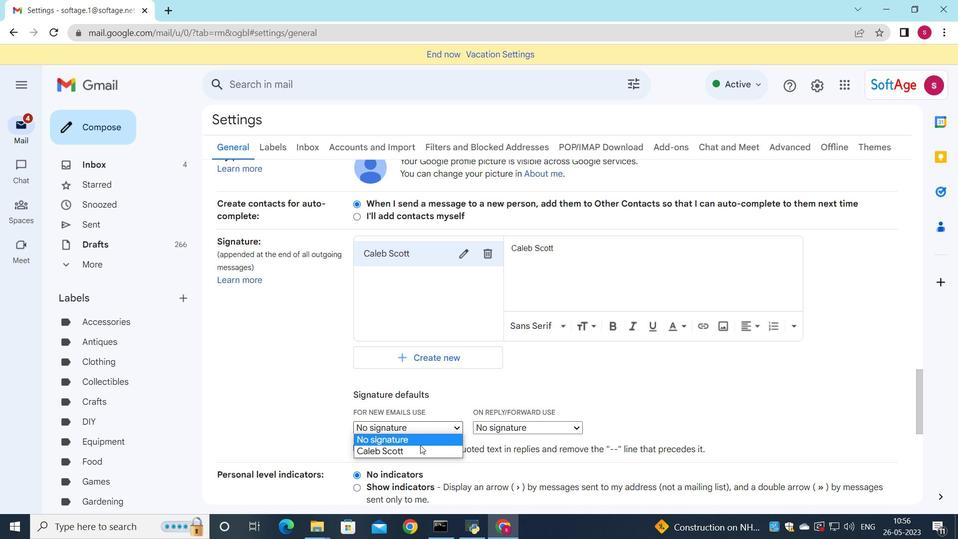 
Action: Mouse pressed left at (420, 448)
Screenshot: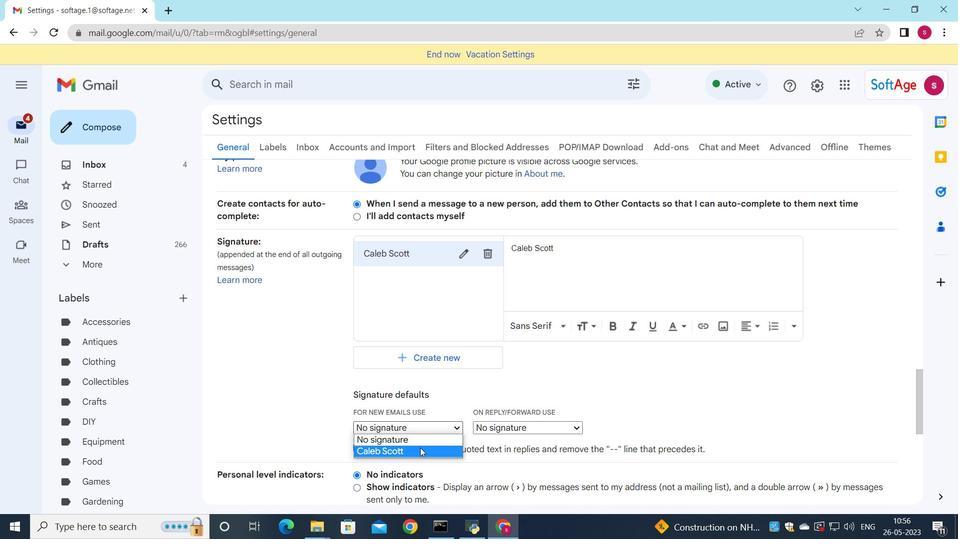 
Action: Mouse moved to (513, 426)
Screenshot: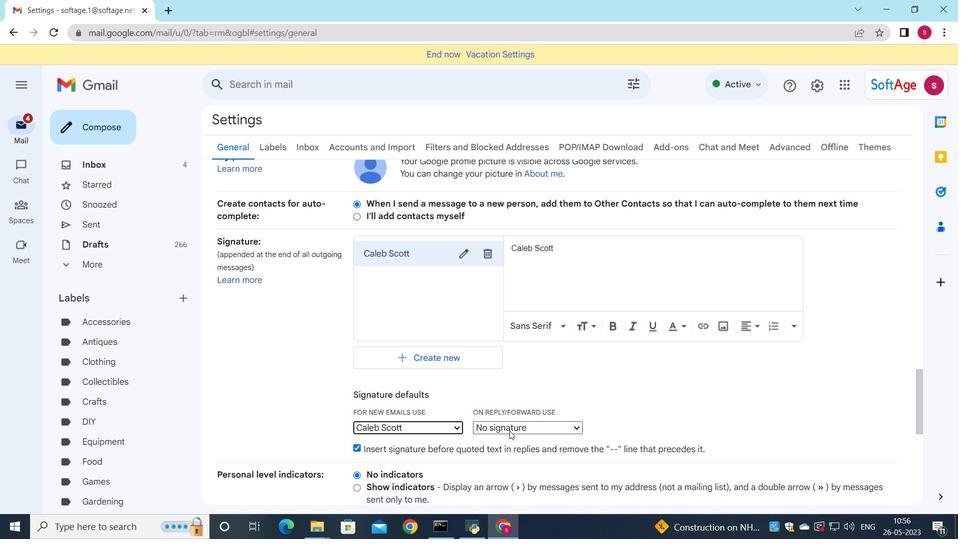 
Action: Mouse pressed left at (513, 426)
Screenshot: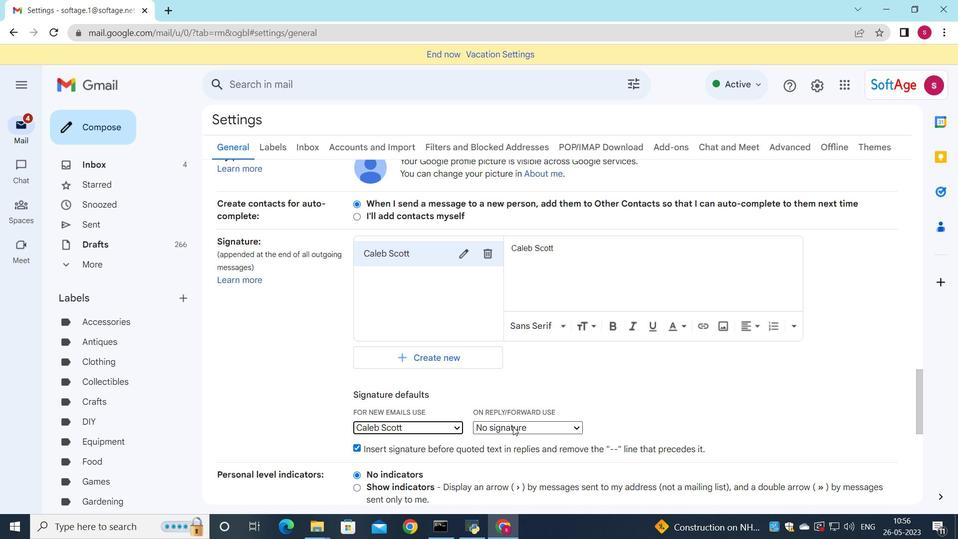 
Action: Mouse moved to (510, 446)
Screenshot: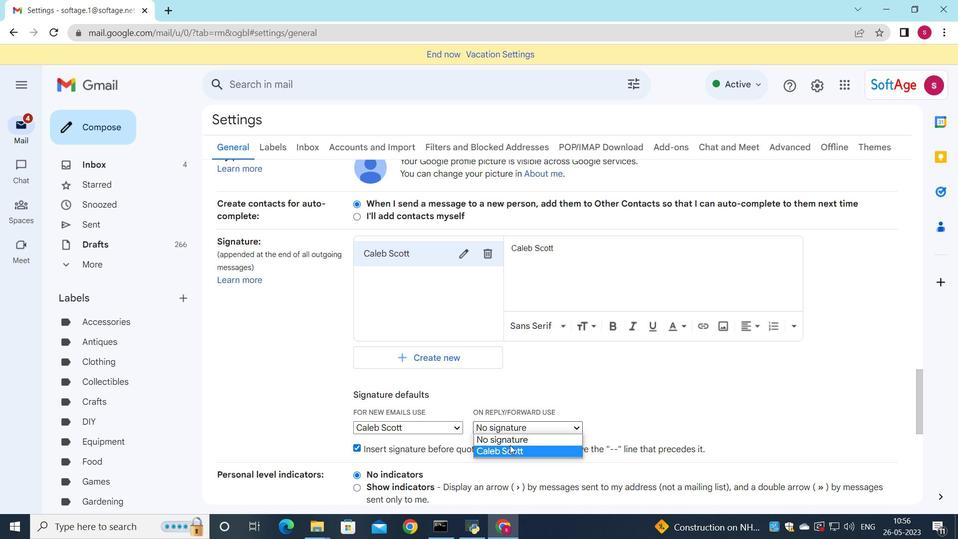 
Action: Mouse pressed left at (510, 446)
Screenshot: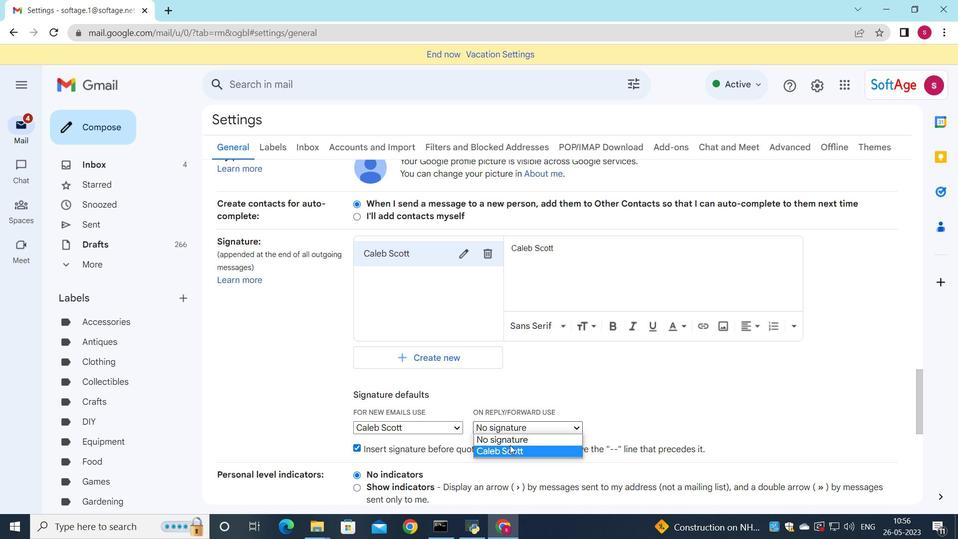 
Action: Mouse moved to (508, 420)
Screenshot: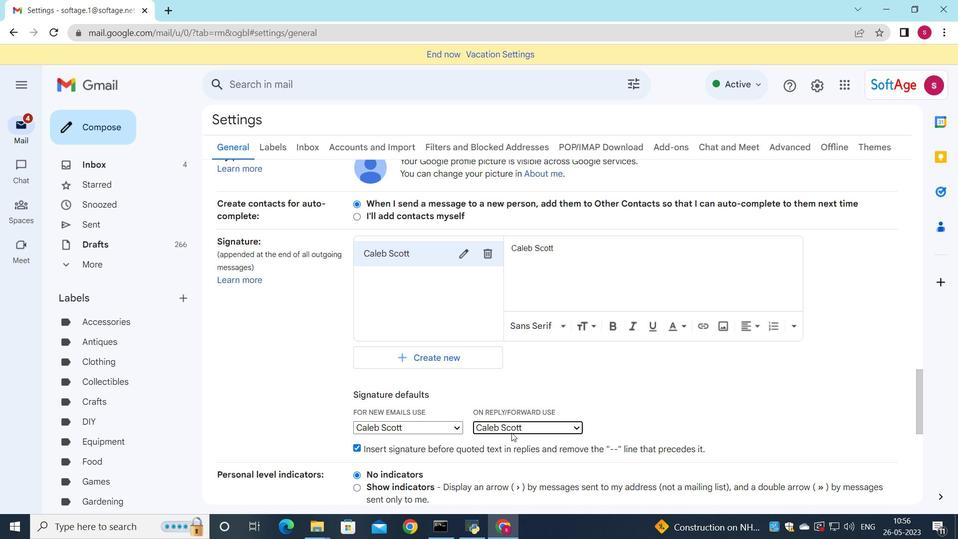 
Action: Mouse scrolled (508, 419) with delta (0, 0)
Screenshot: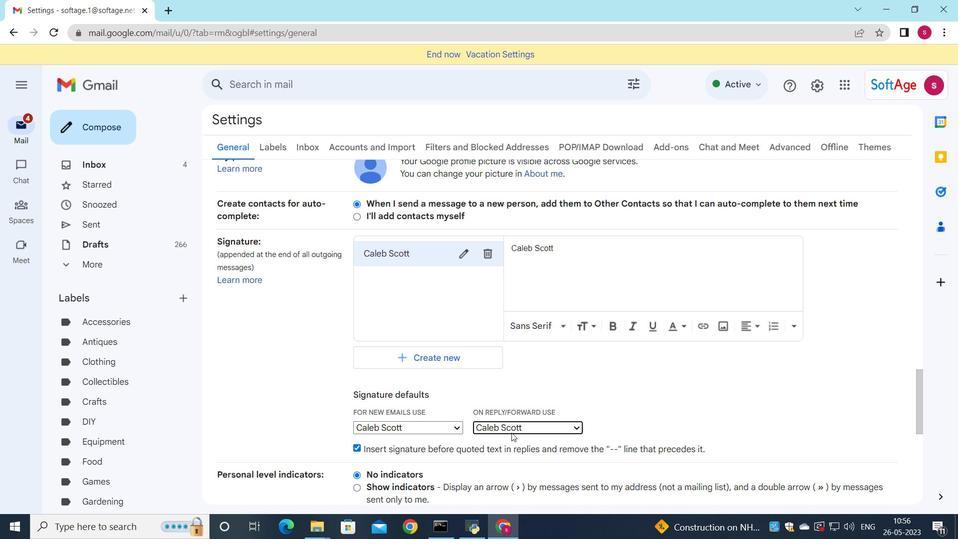 
Action: Mouse scrolled (508, 419) with delta (0, 0)
Screenshot: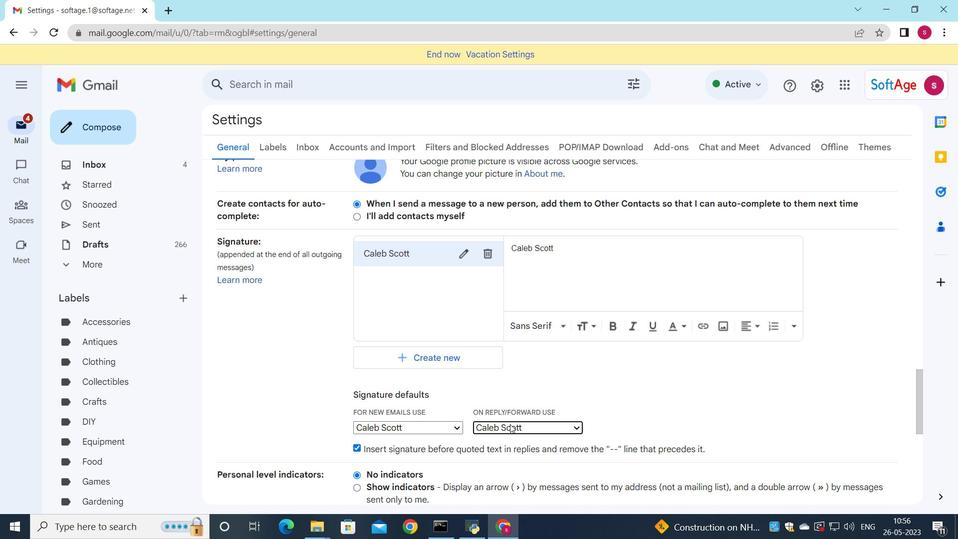 
Action: Mouse scrolled (508, 419) with delta (0, 0)
Screenshot: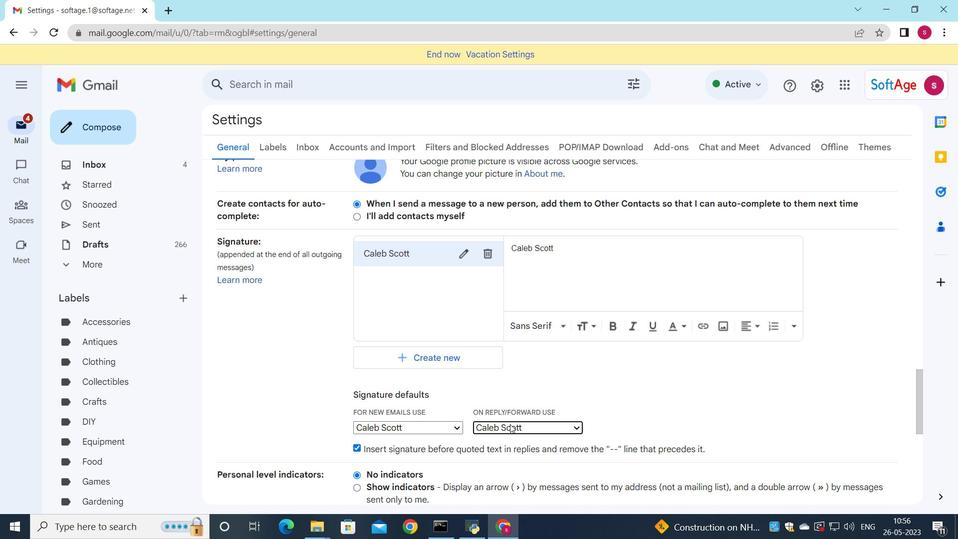 
Action: Mouse scrolled (508, 419) with delta (0, 0)
Screenshot: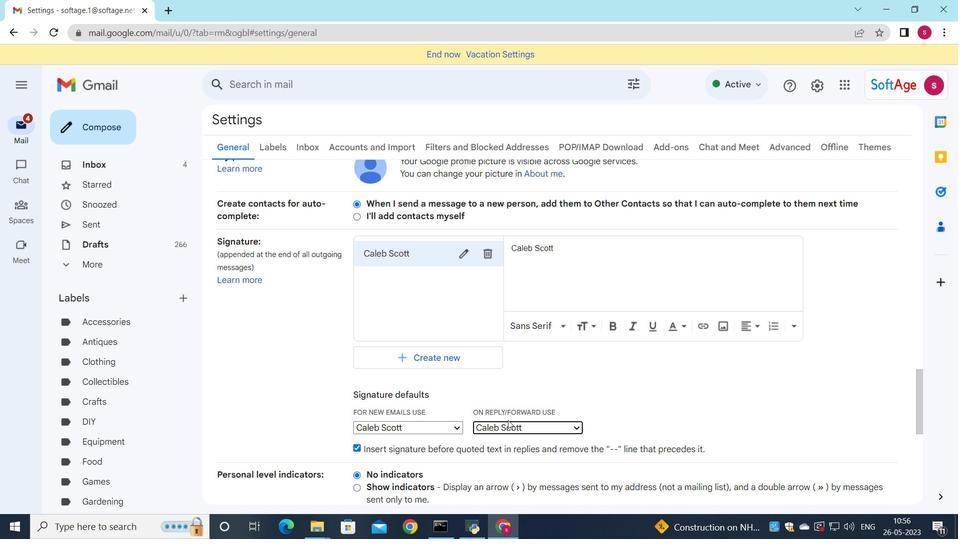 
Action: Mouse scrolled (508, 419) with delta (0, 0)
Screenshot: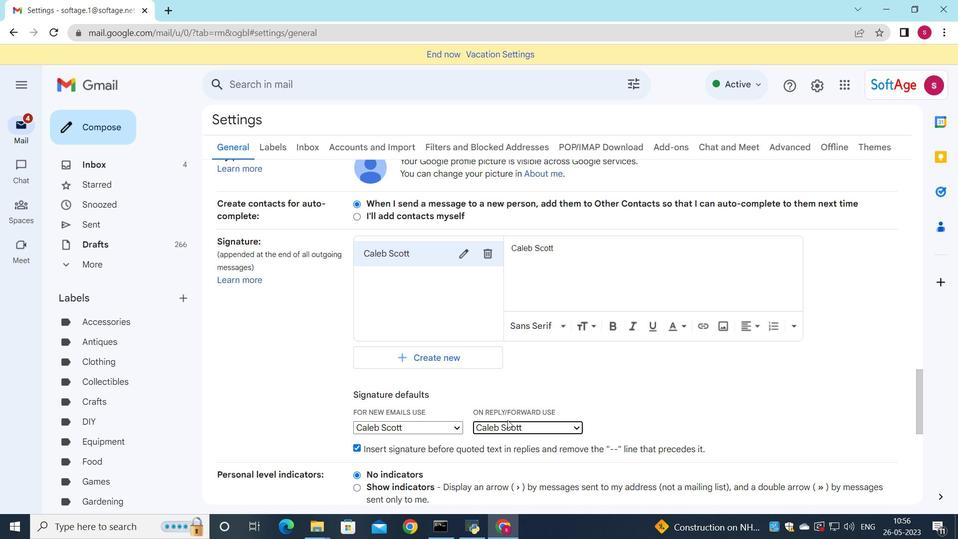 
Action: Mouse moved to (504, 416)
Screenshot: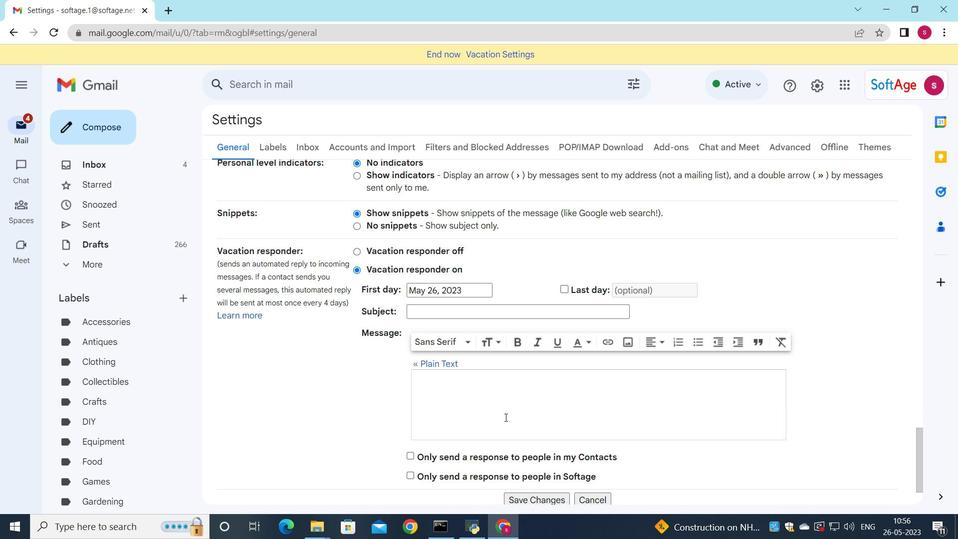 
Action: Mouse scrolled (504, 415) with delta (0, 0)
Screenshot: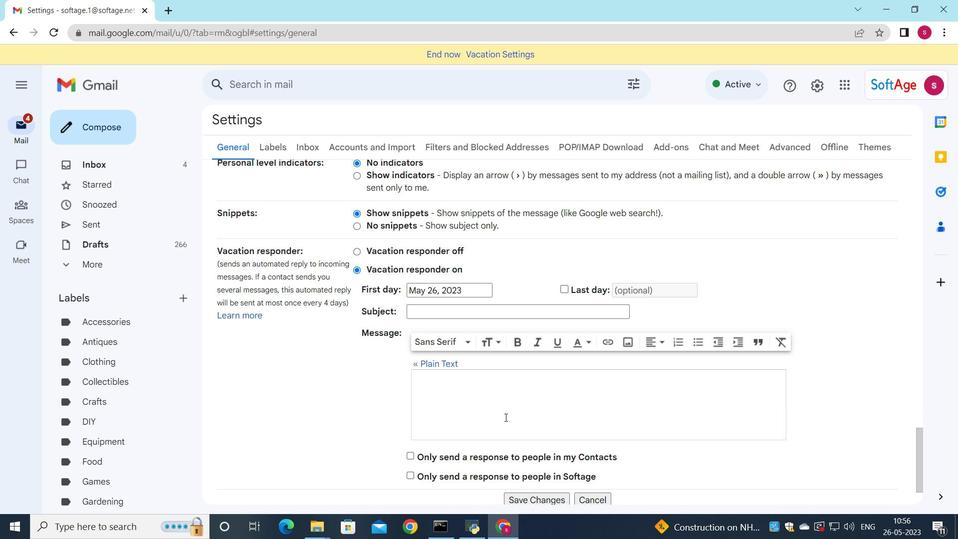 
Action: Mouse moved to (503, 416)
Screenshot: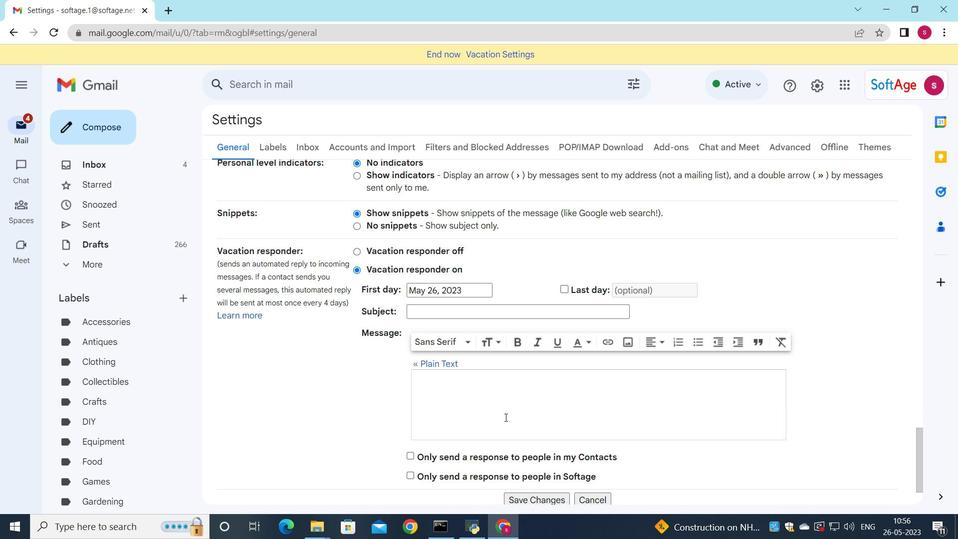 
Action: Mouse scrolled (503, 416) with delta (0, 0)
Screenshot: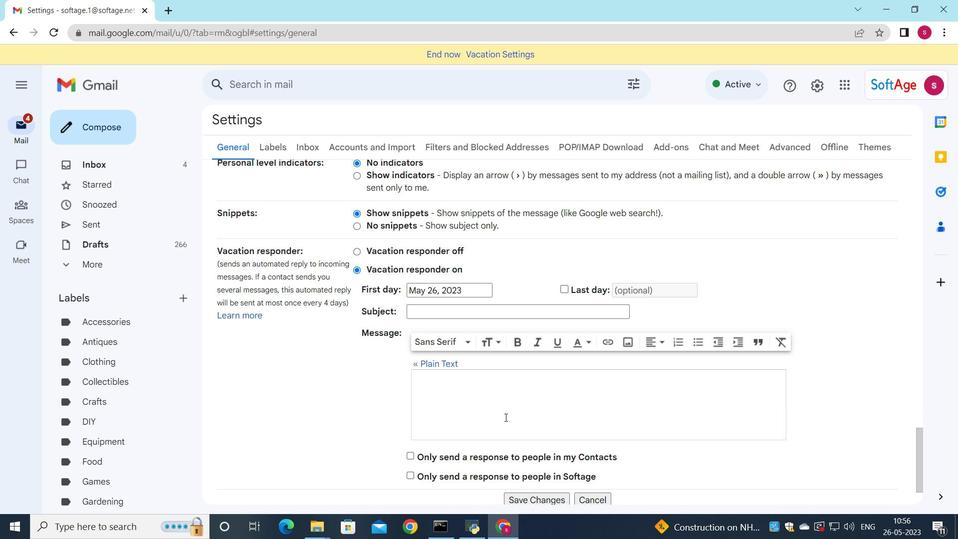 
Action: Mouse scrolled (503, 416) with delta (0, 0)
Screenshot: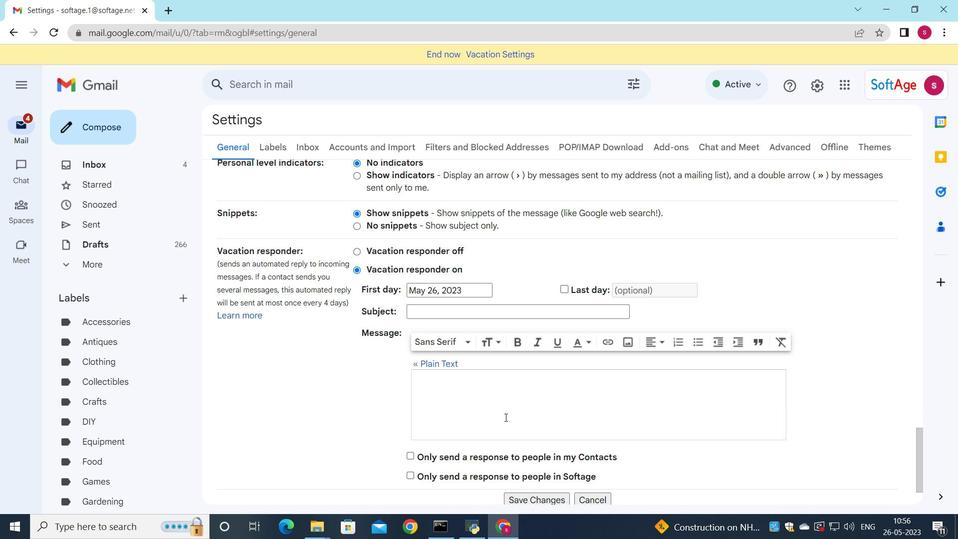 
Action: Mouse scrolled (503, 416) with delta (0, 0)
Screenshot: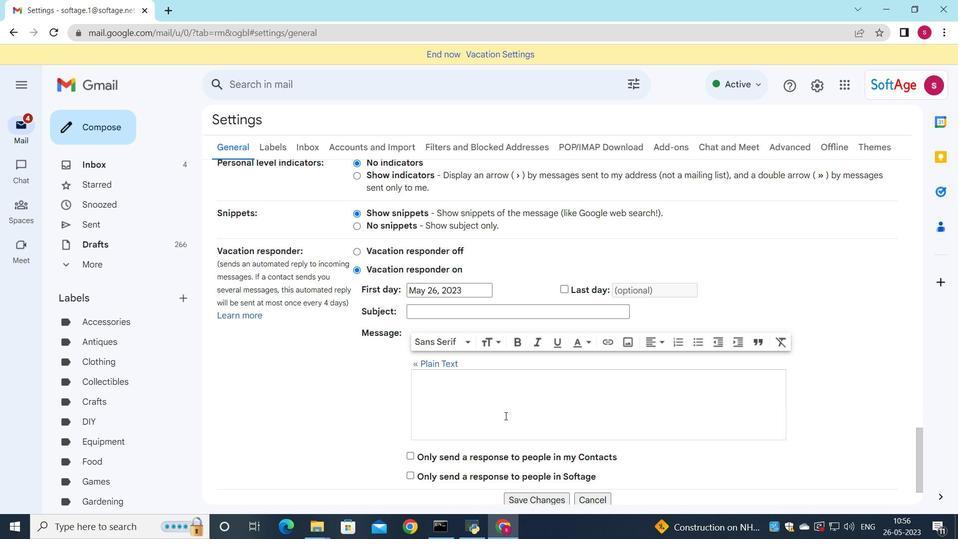 
Action: Mouse moved to (514, 436)
Screenshot: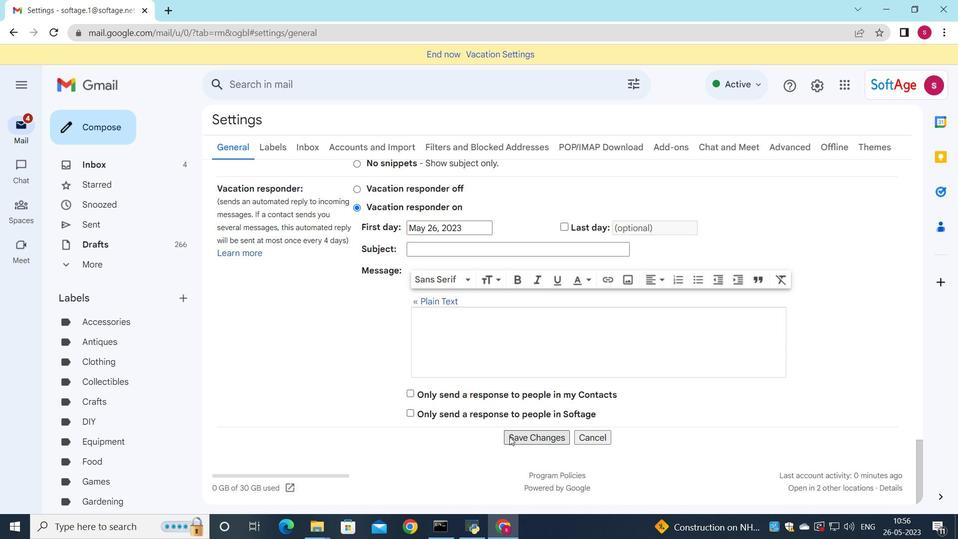 
Action: Mouse pressed left at (514, 436)
Screenshot: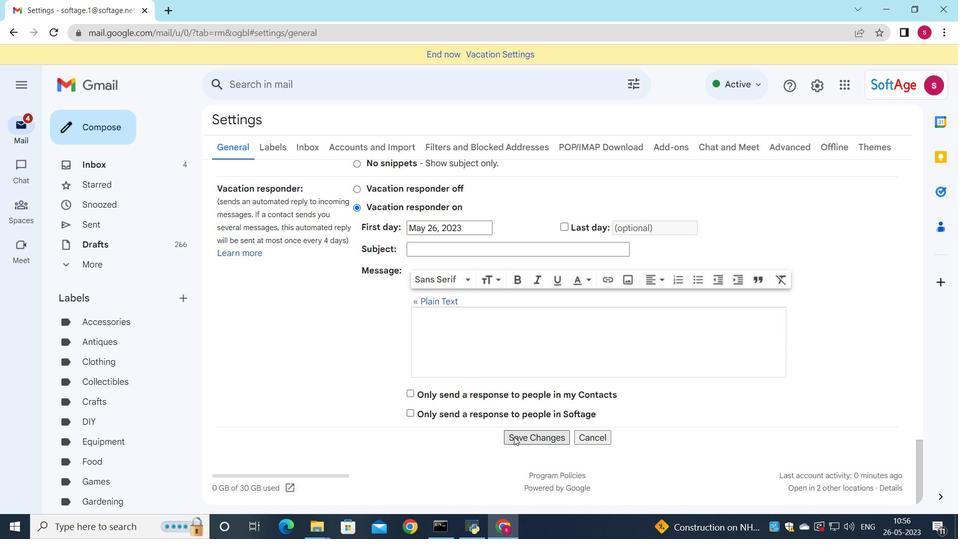
Action: Mouse moved to (84, 133)
Screenshot: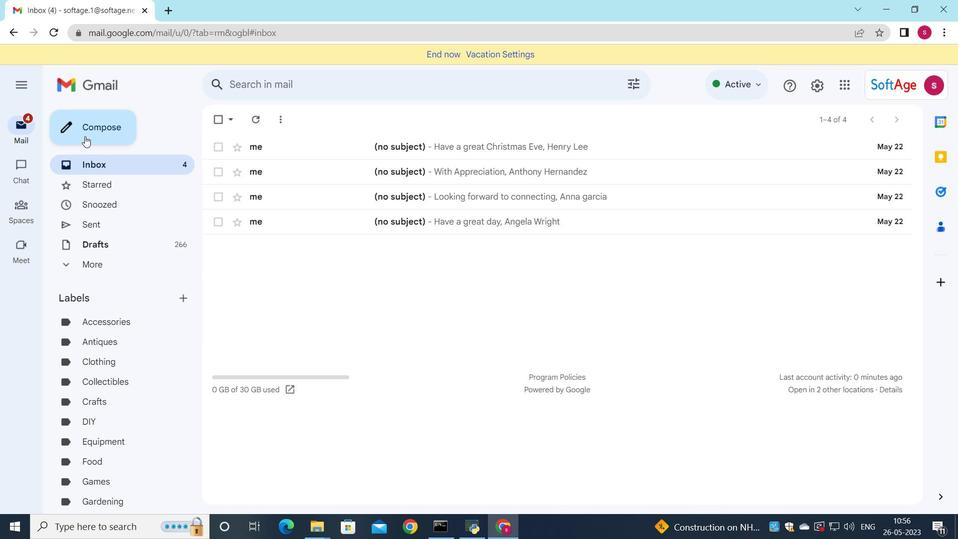 
Action: Mouse pressed left at (84, 133)
Screenshot: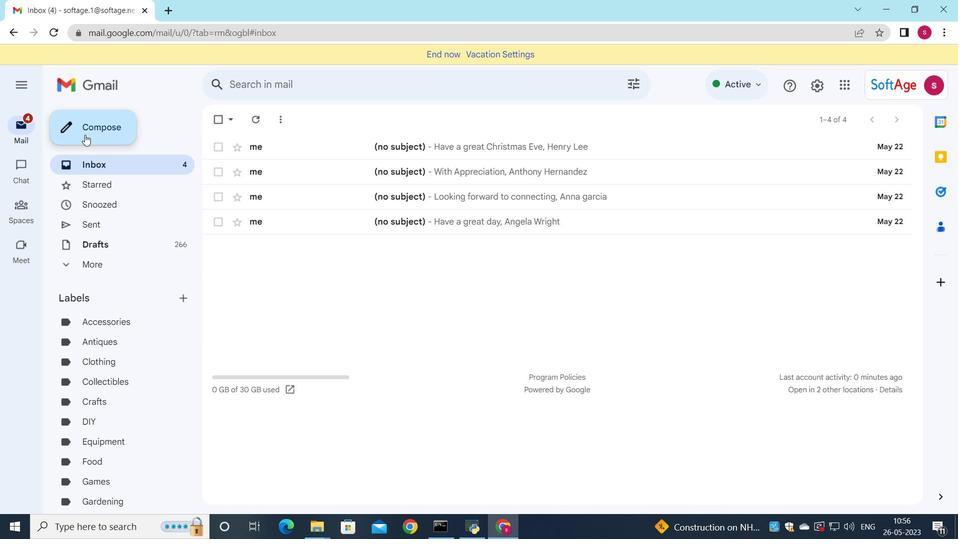 
Action: Mouse moved to (743, 240)
Screenshot: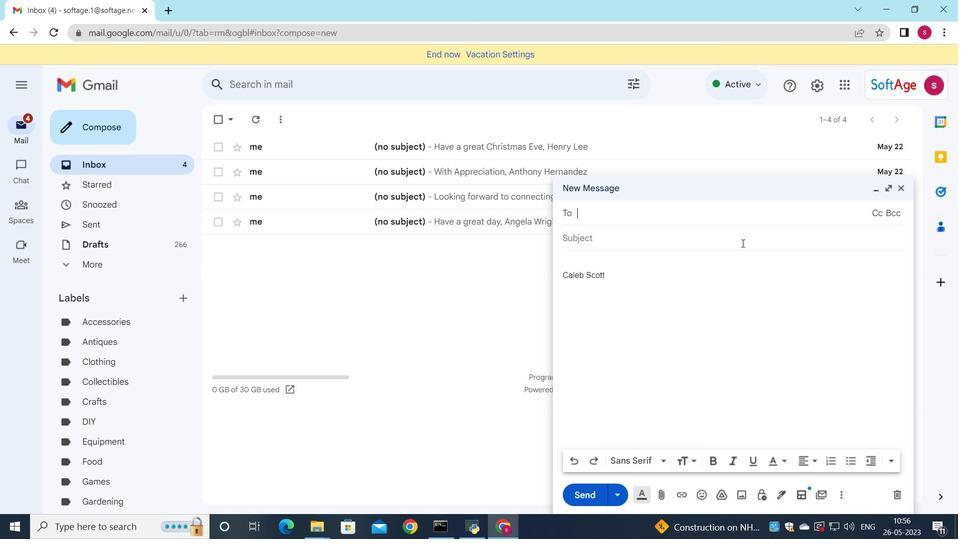
Action: Key pressed soft
Screenshot: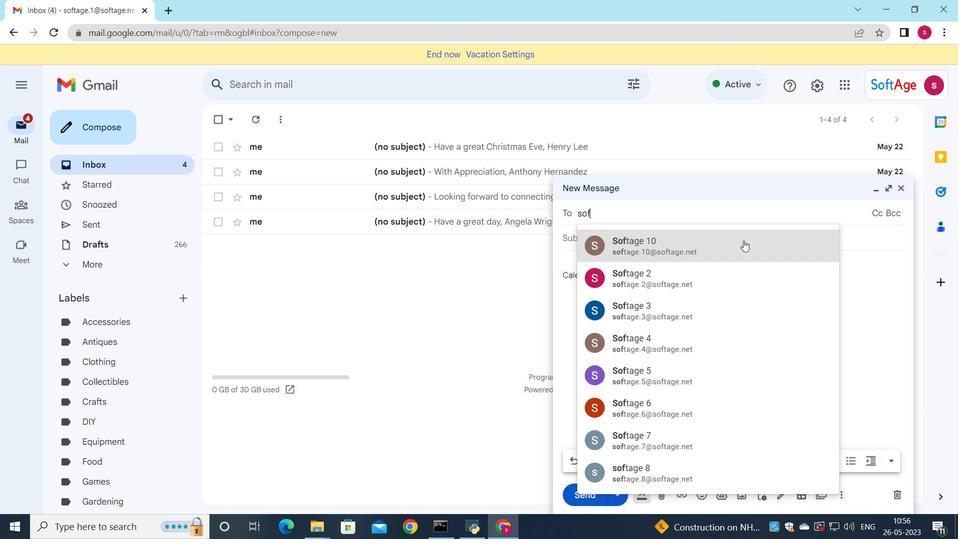 
Action: Mouse moved to (706, 432)
Screenshot: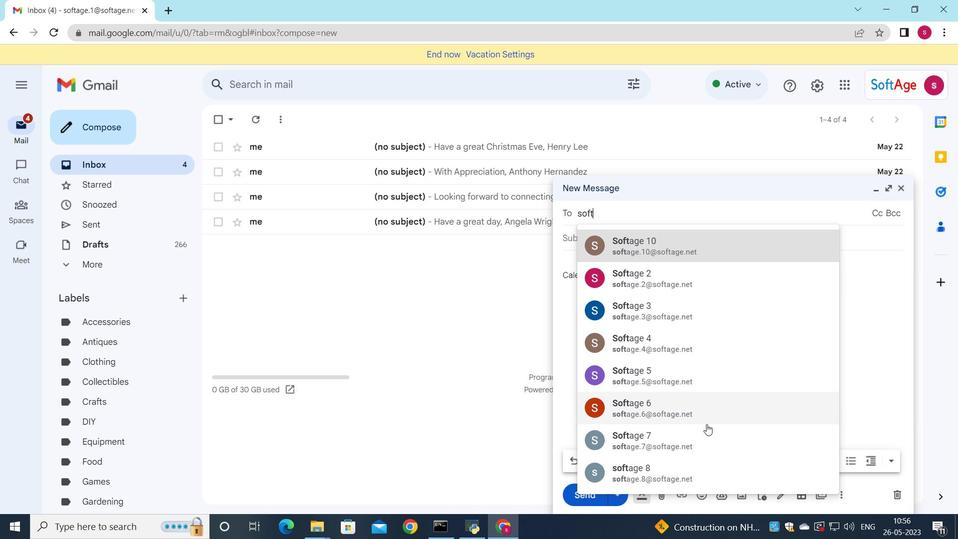 
Action: Mouse pressed left at (706, 432)
Screenshot: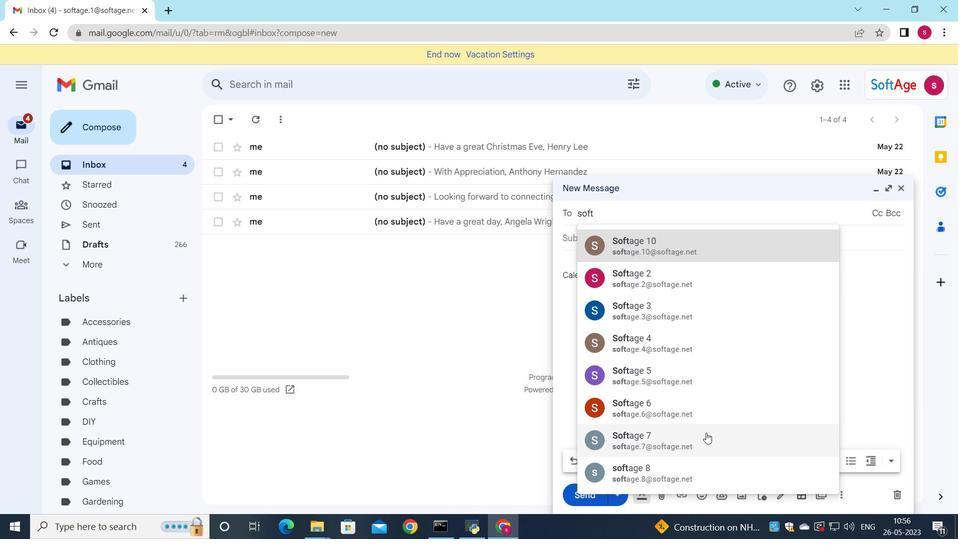 
Action: Mouse moved to (697, 215)
Screenshot: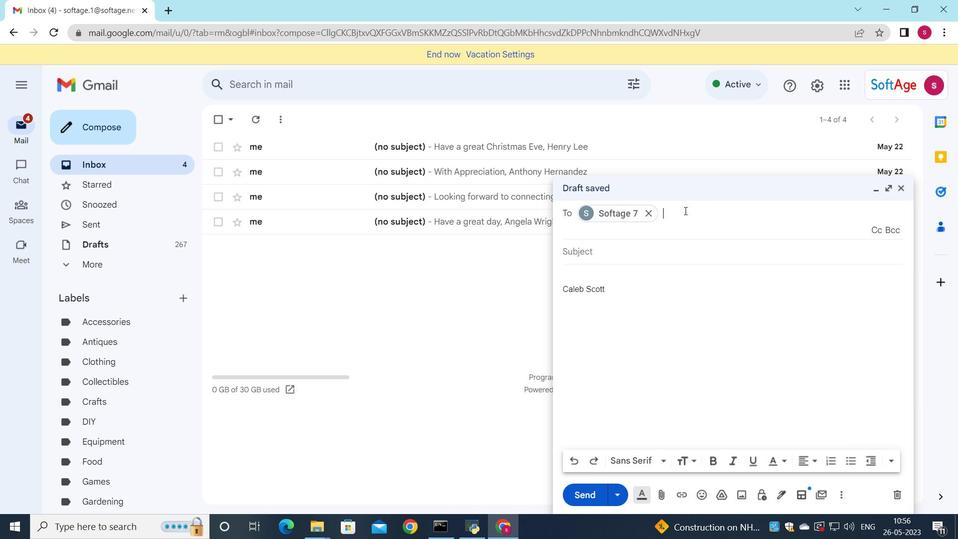 
Action: Key pressed a<Key.backspace>so
Screenshot: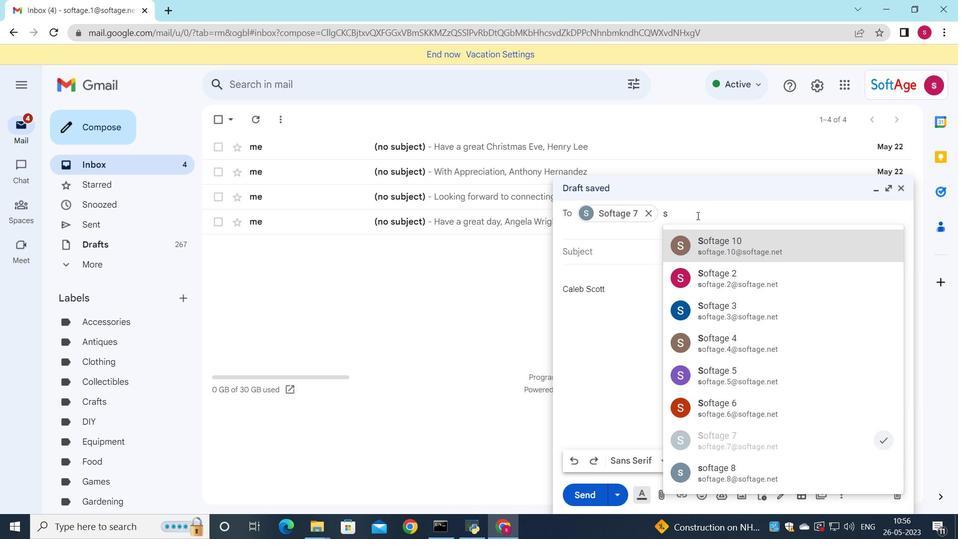 
Action: Mouse moved to (834, 472)
Screenshot: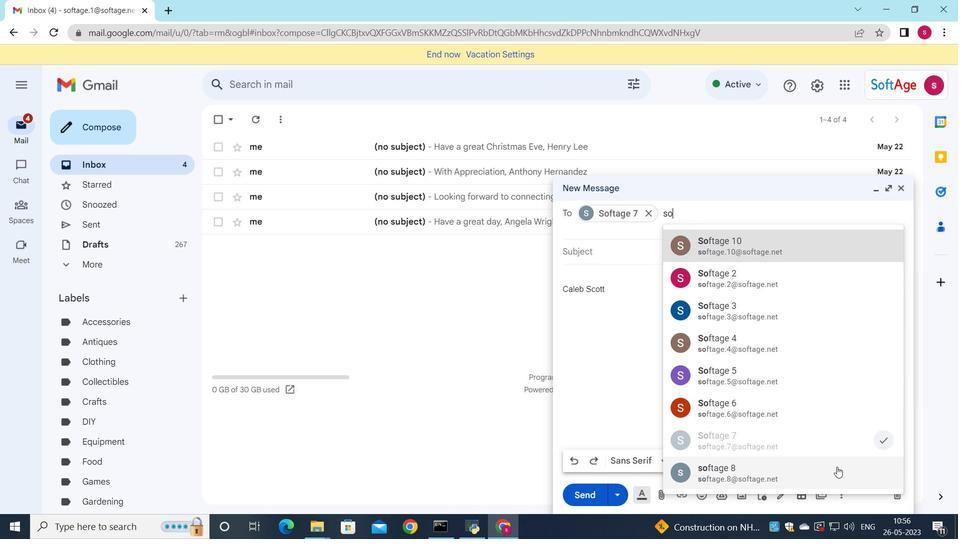 
Action: Mouse pressed left at (834, 472)
Screenshot: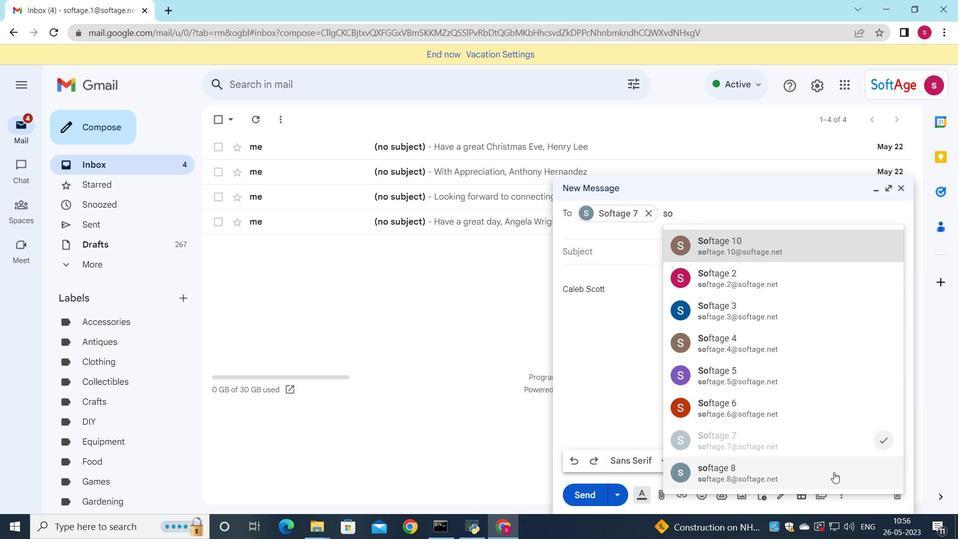 
Action: Mouse moved to (656, 494)
Screenshot: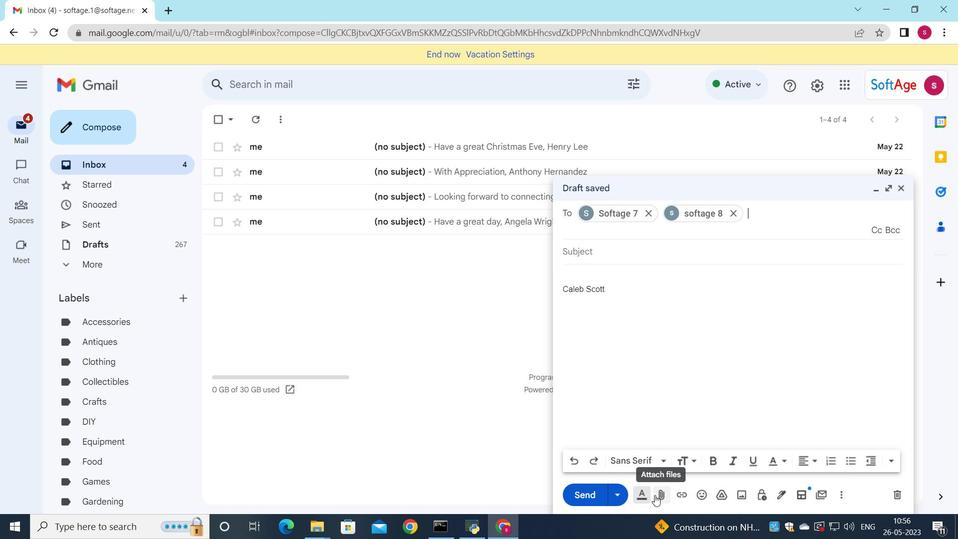 
Action: Mouse pressed left at (656, 494)
Screenshot: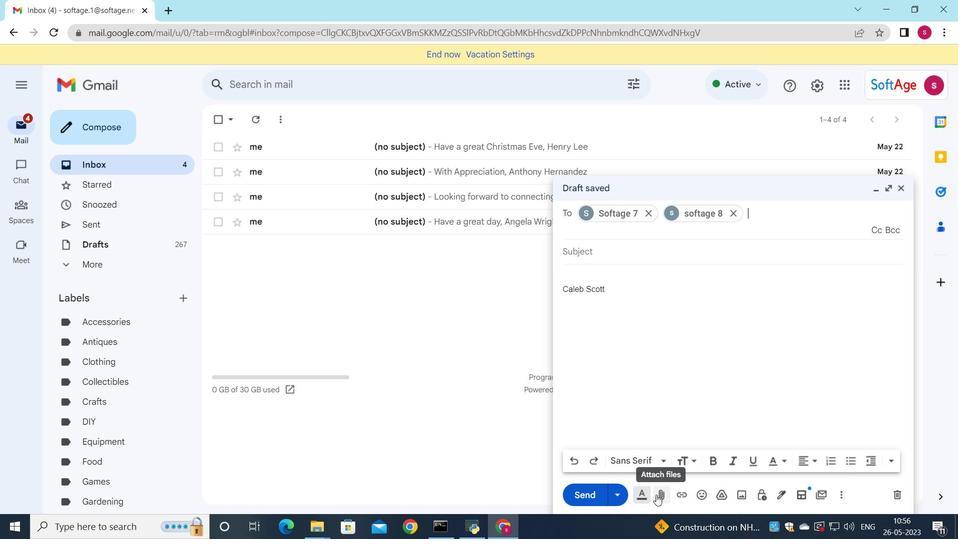 
Action: Mouse moved to (195, 83)
Screenshot: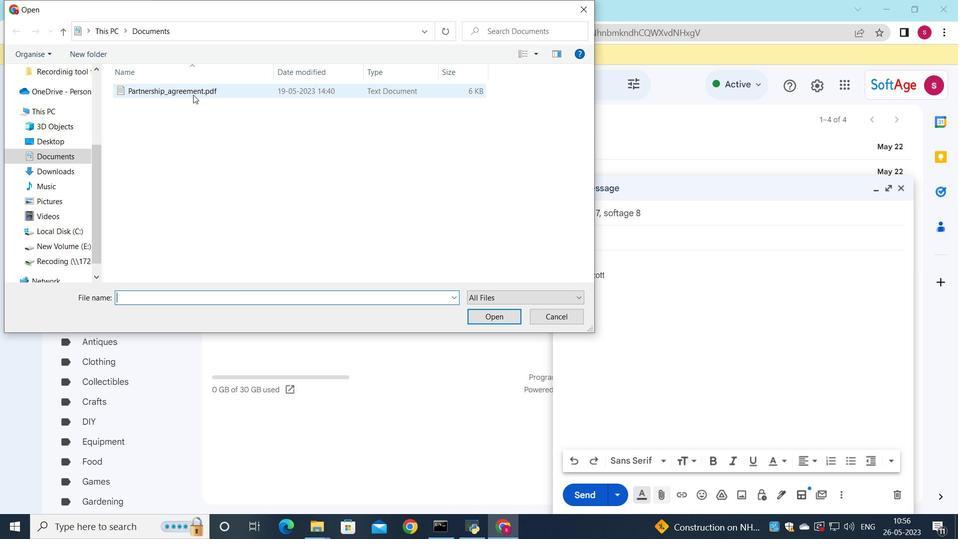 
Action: Mouse pressed left at (195, 83)
Screenshot: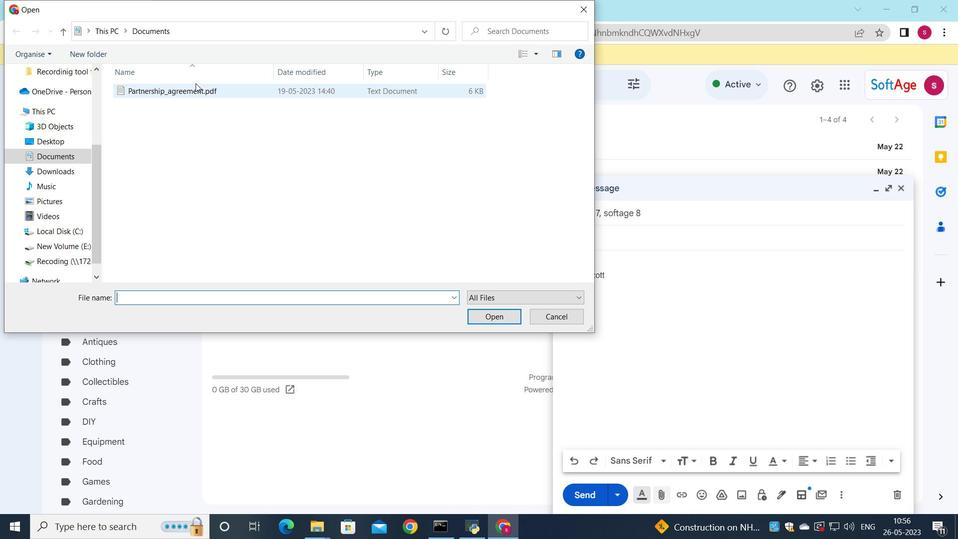 
Action: Mouse moved to (197, 87)
Screenshot: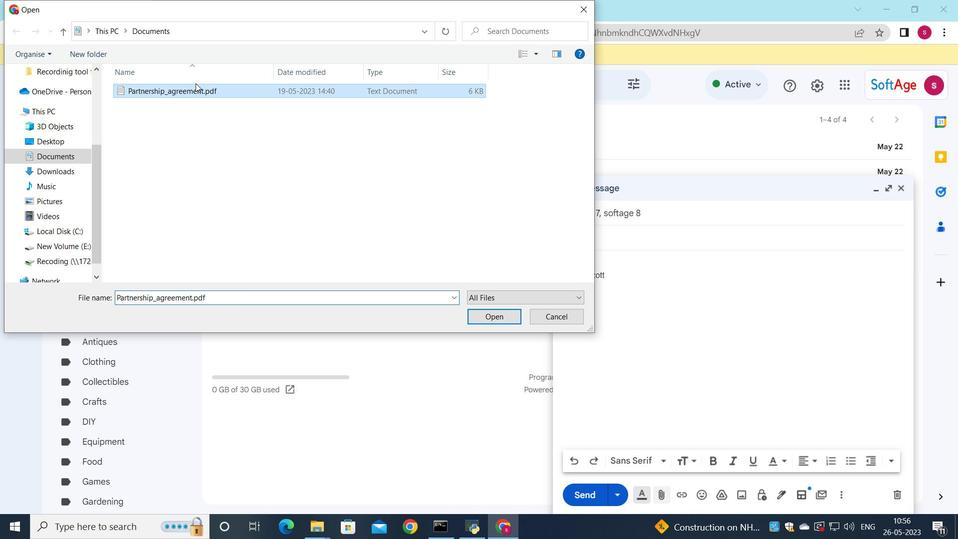 
Action: Mouse pressed left at (197, 87)
Screenshot: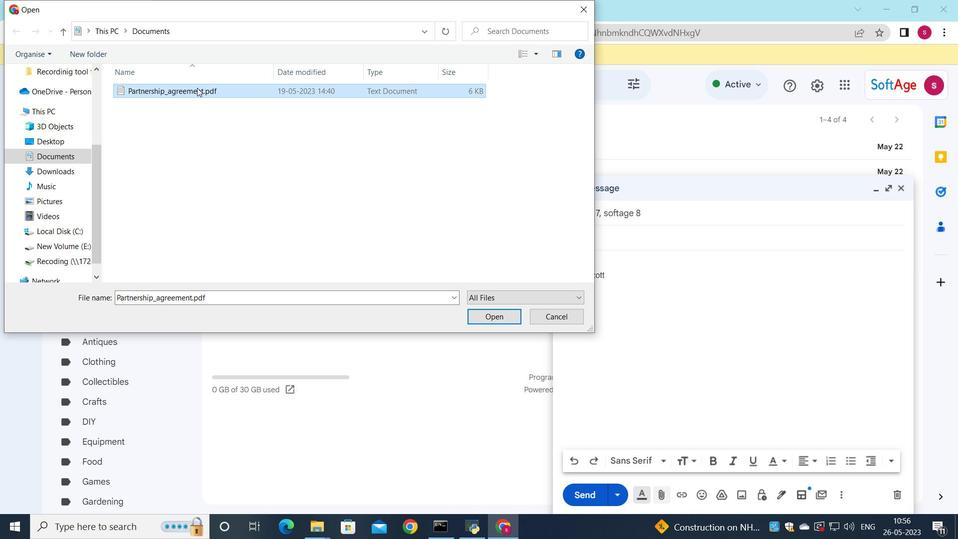 
Action: Mouse moved to (375, 163)
Screenshot: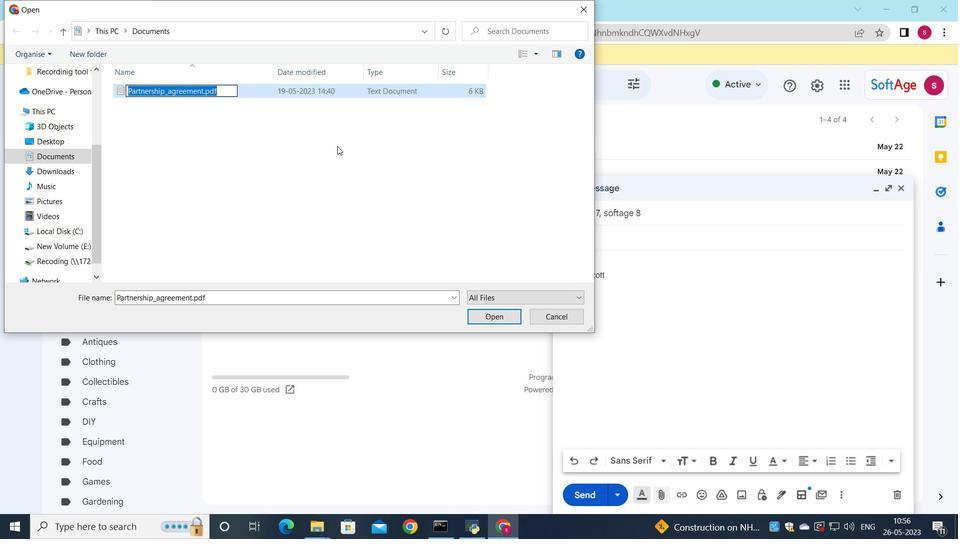 
Action: Key pressed <Key.shift_r><Key.shift_r><Key.shift_r><Key.shift_r><Key.shift_r><Key.shift_r><Key.shift_r><Key.shift_r><Key.shift_r><Key.shift_r><Key.shift_r><Key.shift_r>Privacy<Key.shift_r><Key.shift_r><Key.shift_r><Key.shift_r><Key.shift_r><Key.shift_r><Key.shift_r><Key.shift_r><Key.shift_r><Key.shift_r>_policy.pdf
Screenshot: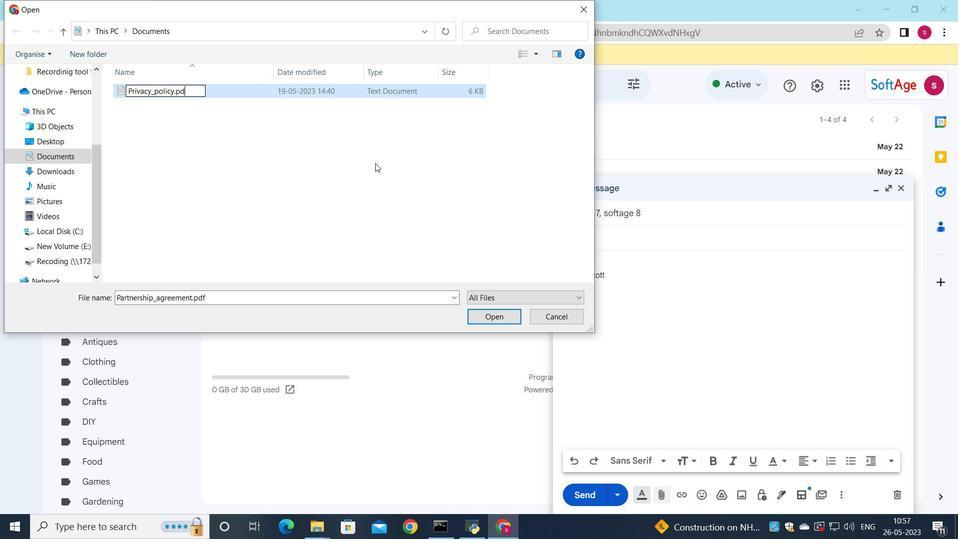 
Action: Mouse moved to (433, 92)
Screenshot: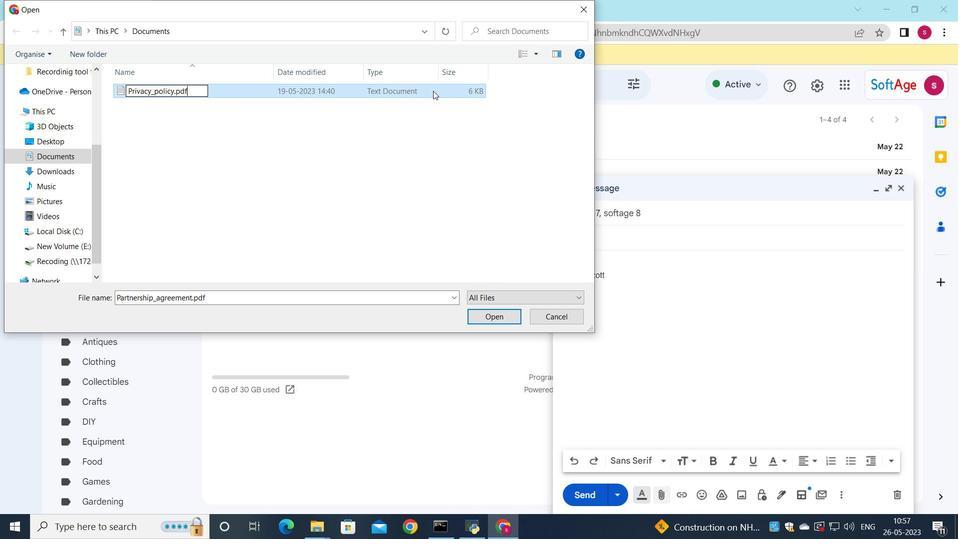 
Action: Mouse pressed left at (433, 92)
Screenshot: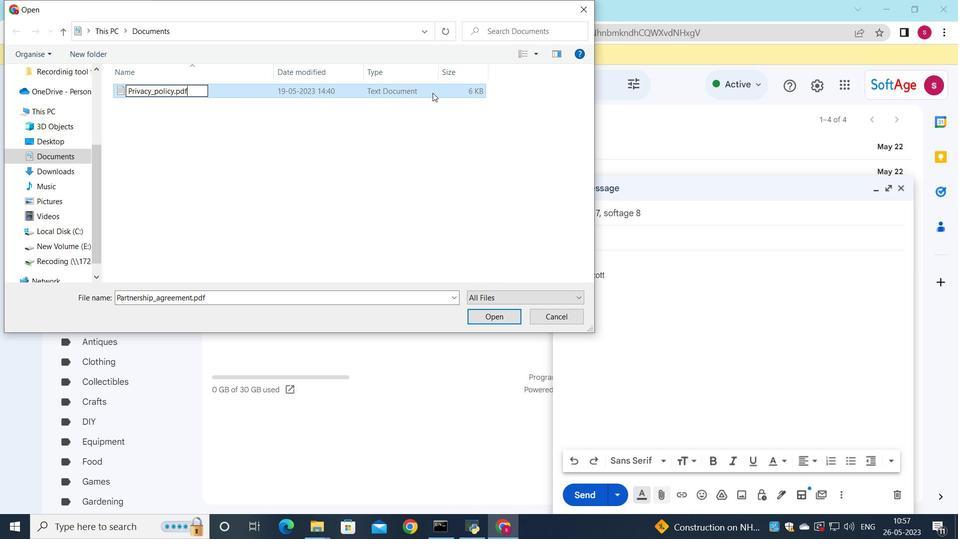 
Action: Mouse moved to (489, 311)
Screenshot: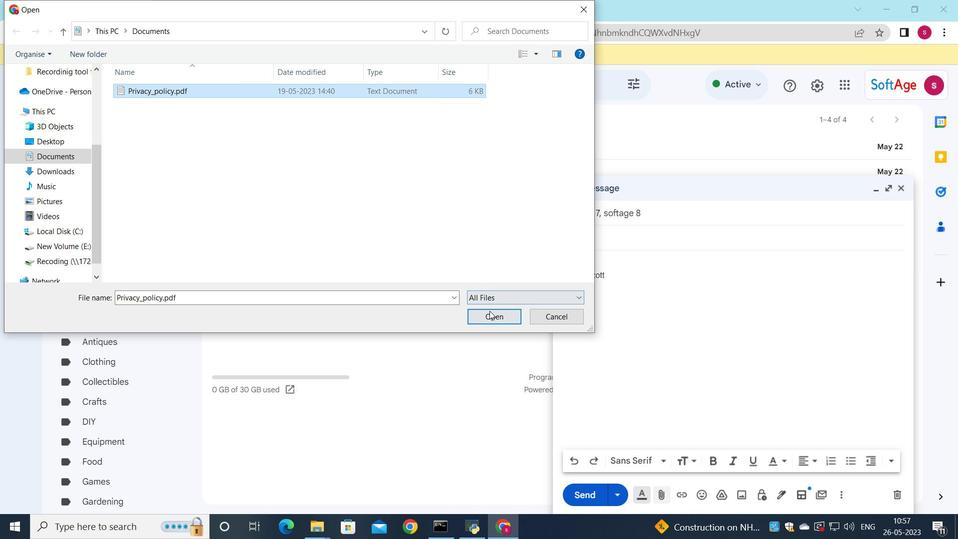 
Action: Mouse pressed left at (489, 311)
Screenshot: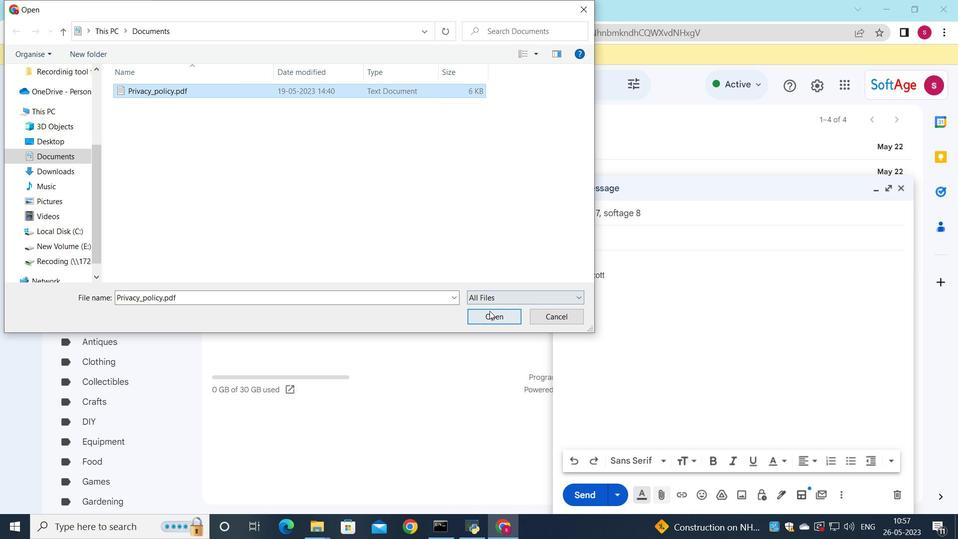 
Action: Mouse moved to (578, 235)
Screenshot: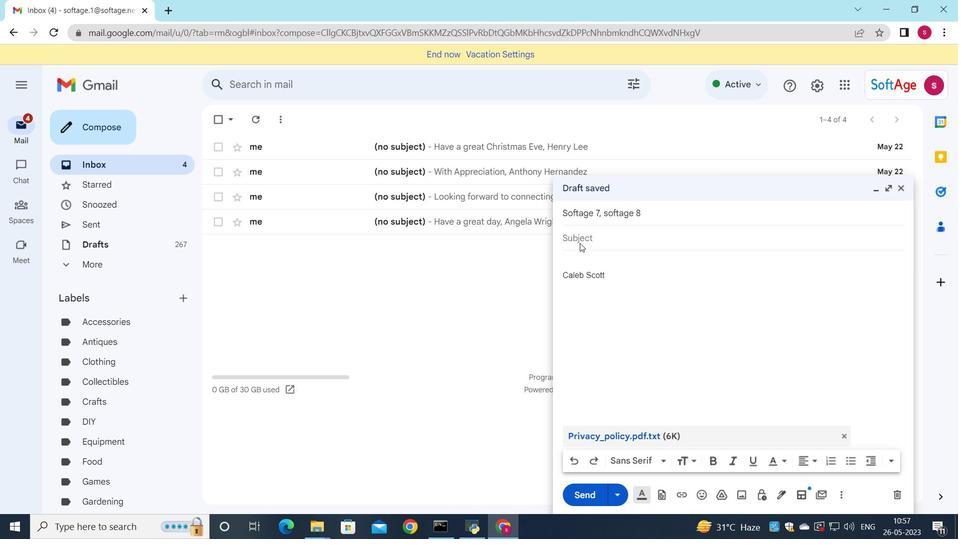 
Action: Mouse pressed left at (578, 235)
Screenshot: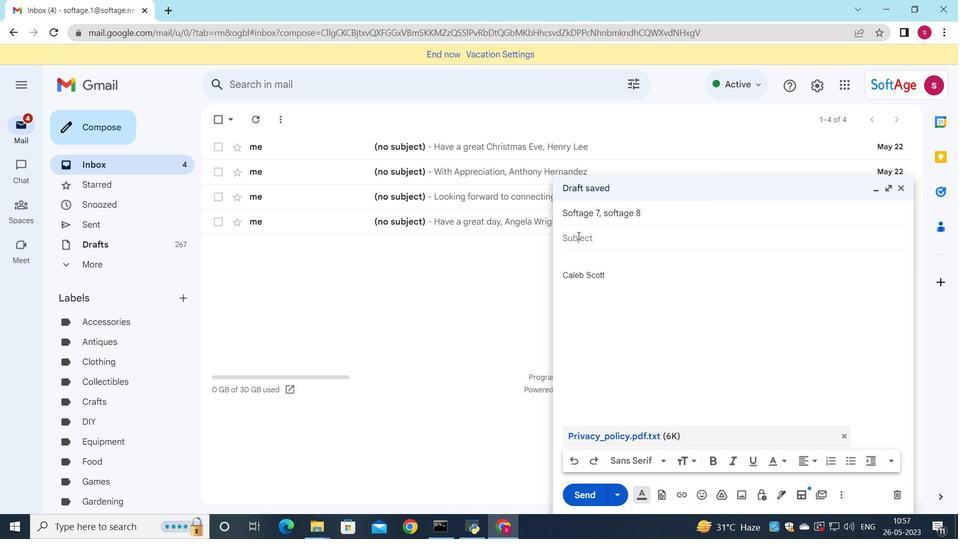 
Action: Key pressed <Key.shift>Apology
Screenshot: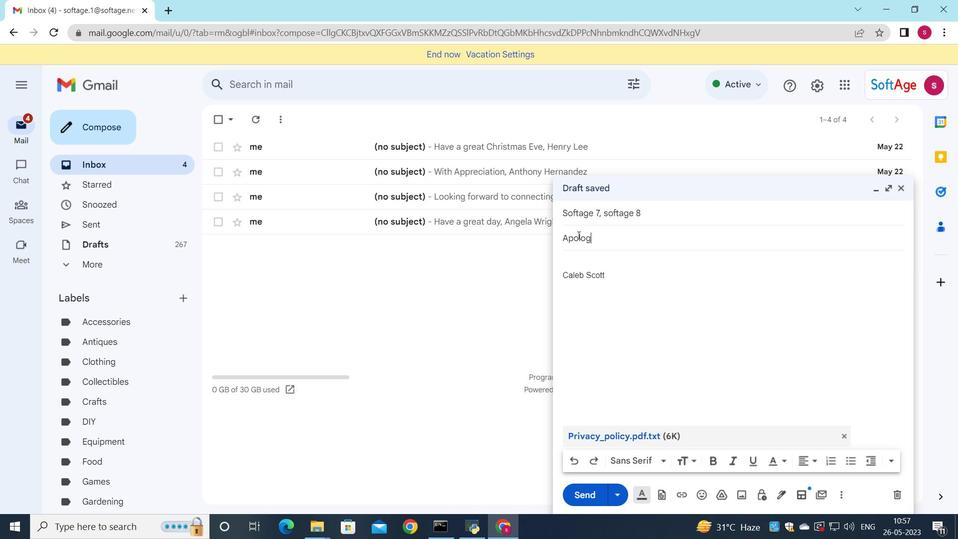 
Action: Mouse moved to (569, 258)
Screenshot: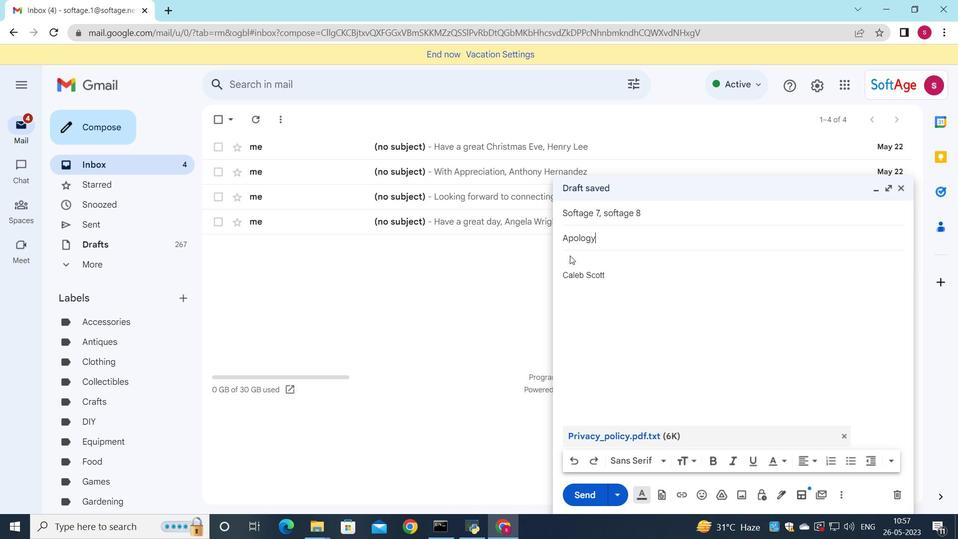 
Action: Mouse pressed left at (569, 258)
Screenshot: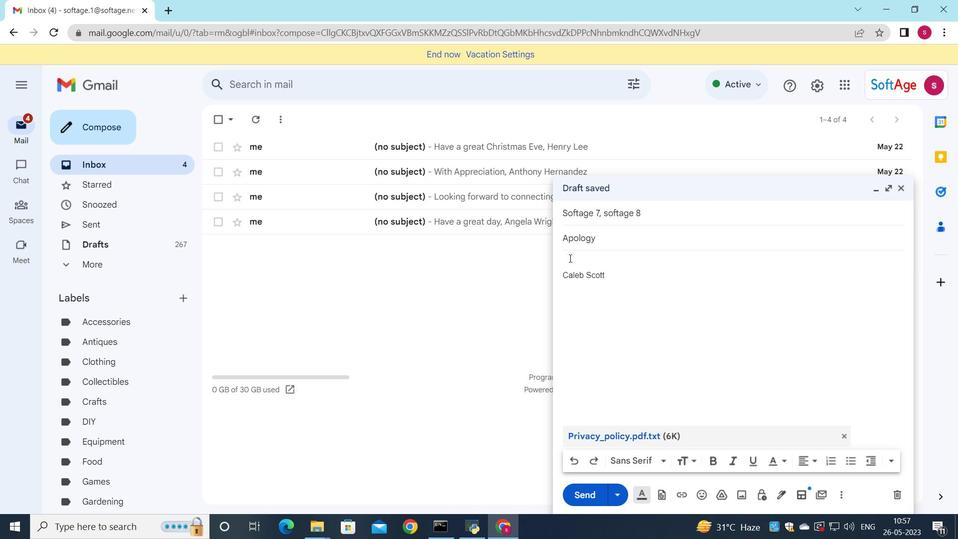 
Action: Mouse moved to (648, 278)
Screenshot: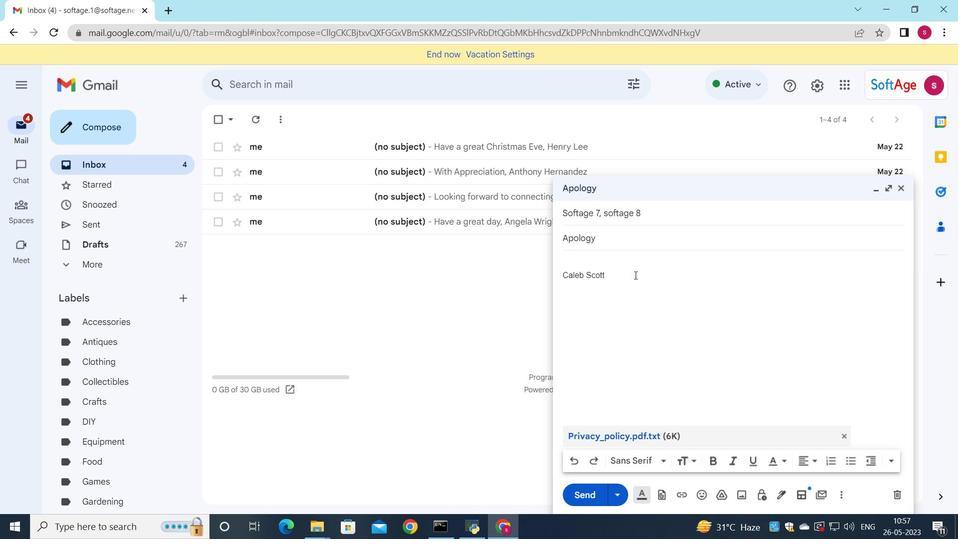 
Action: Key pressed <Key.shift_r>Please<Key.space>find<Key.space>below<Key.space>my<Key.space>proposed<Key.space>solution
Screenshot: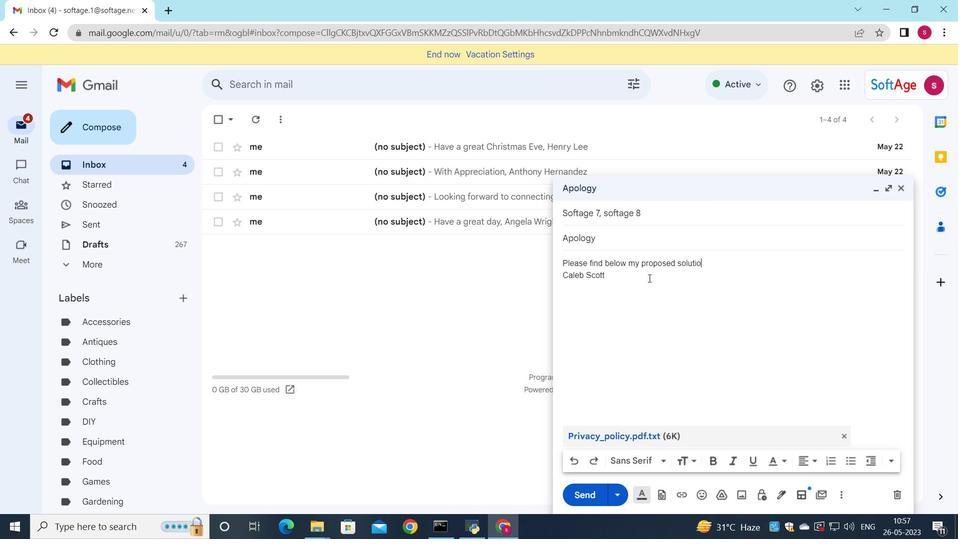 
Action: Mouse moved to (576, 493)
Screenshot: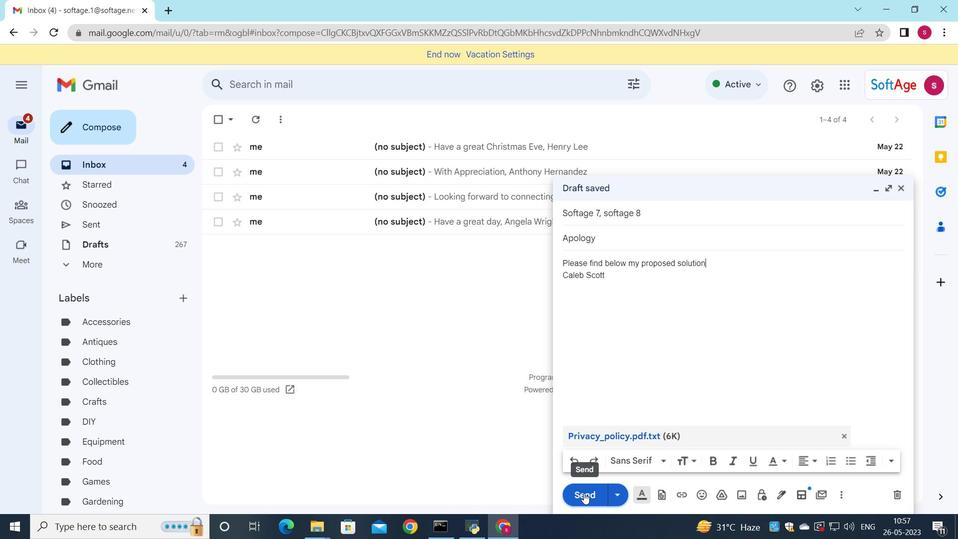 
Action: Mouse pressed left at (576, 493)
Screenshot: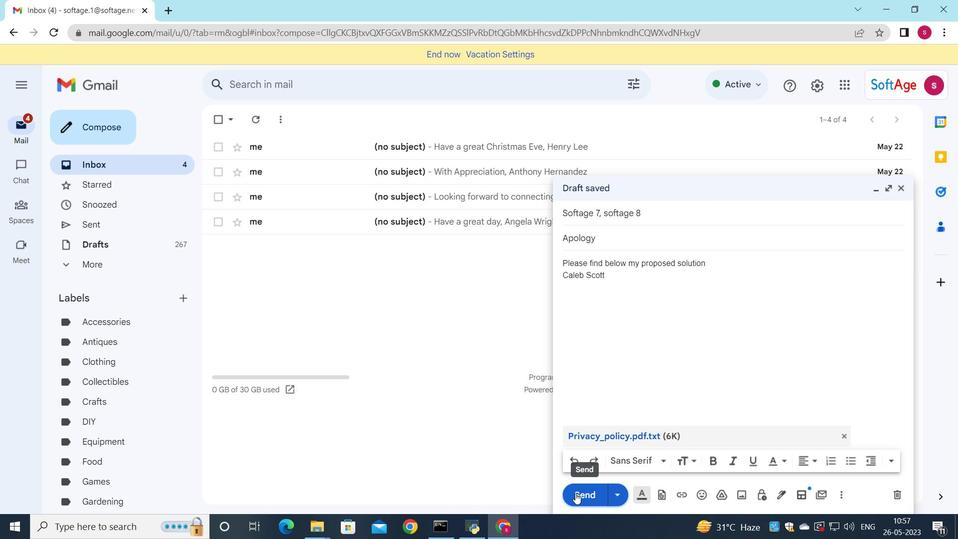 
Action: Mouse moved to (104, 227)
Screenshot: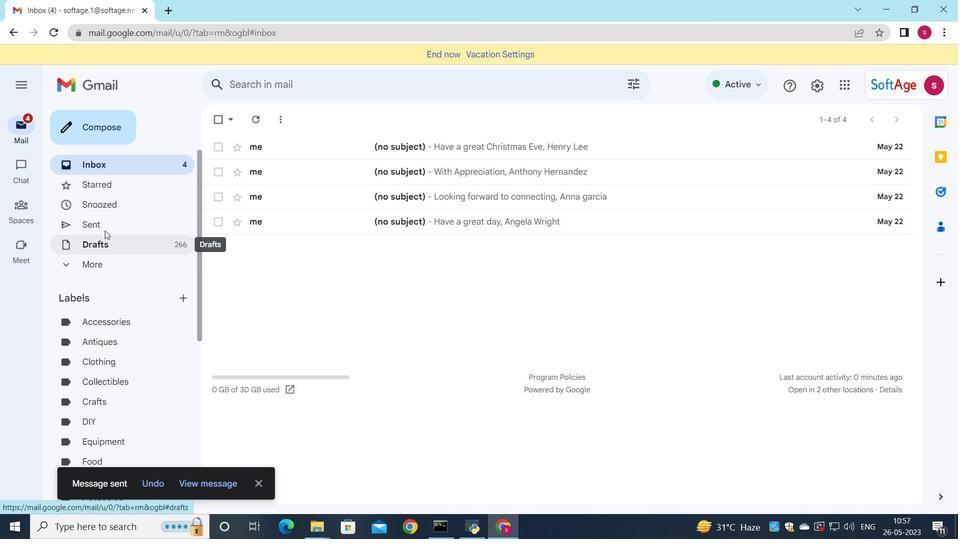
Action: Mouse pressed left at (104, 227)
Screenshot: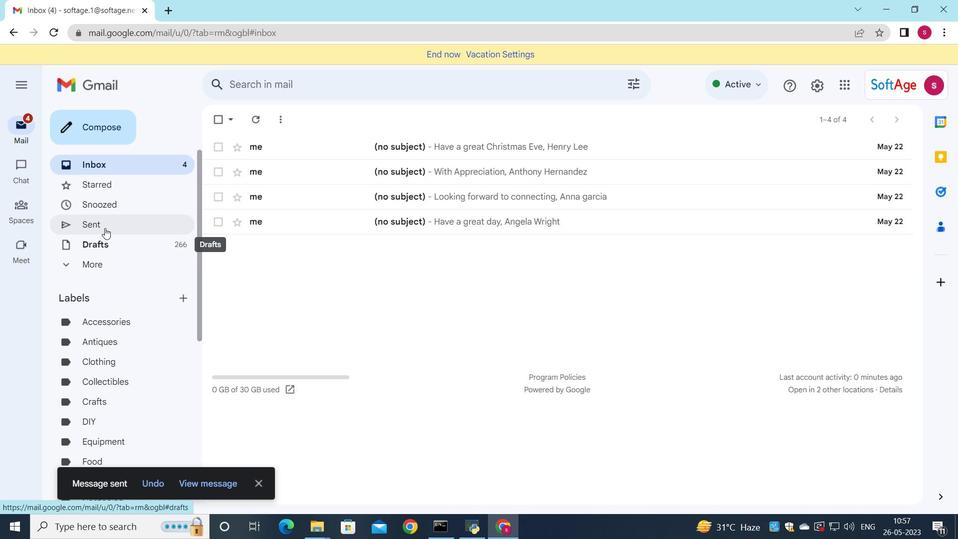 
Action: Mouse moved to (551, 196)
Screenshot: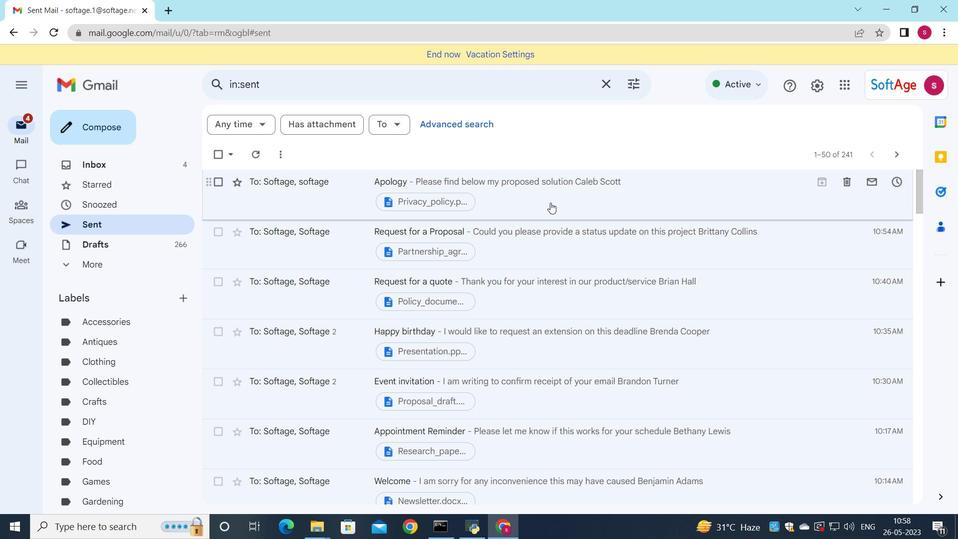 
Action: Mouse pressed left at (551, 196)
Screenshot: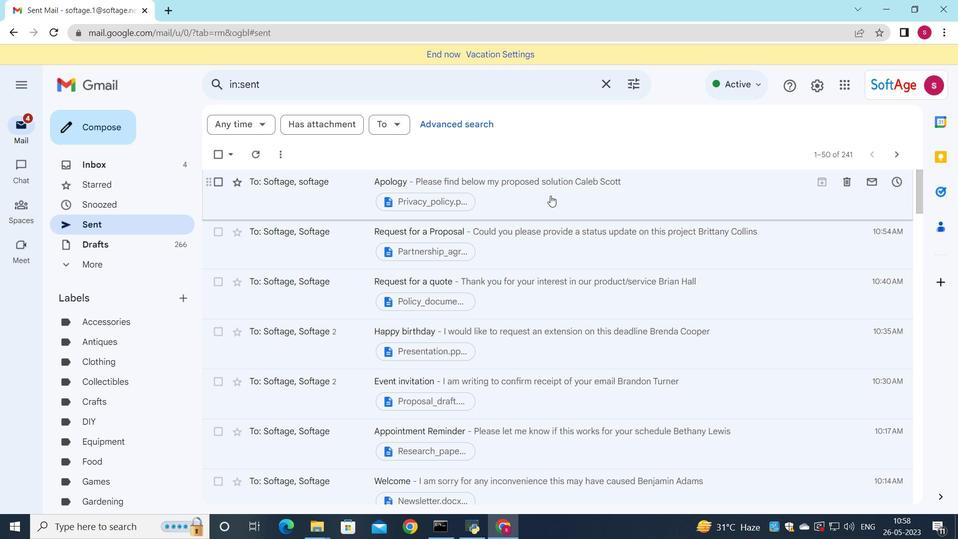 
